 Task: Add a signature Jane Thompson containing Best wishes for a happy Fathers Day, Jane Thompson to email address softage.5@softage.net and add a folder Toys
Action: Mouse moved to (200, 31)
Screenshot: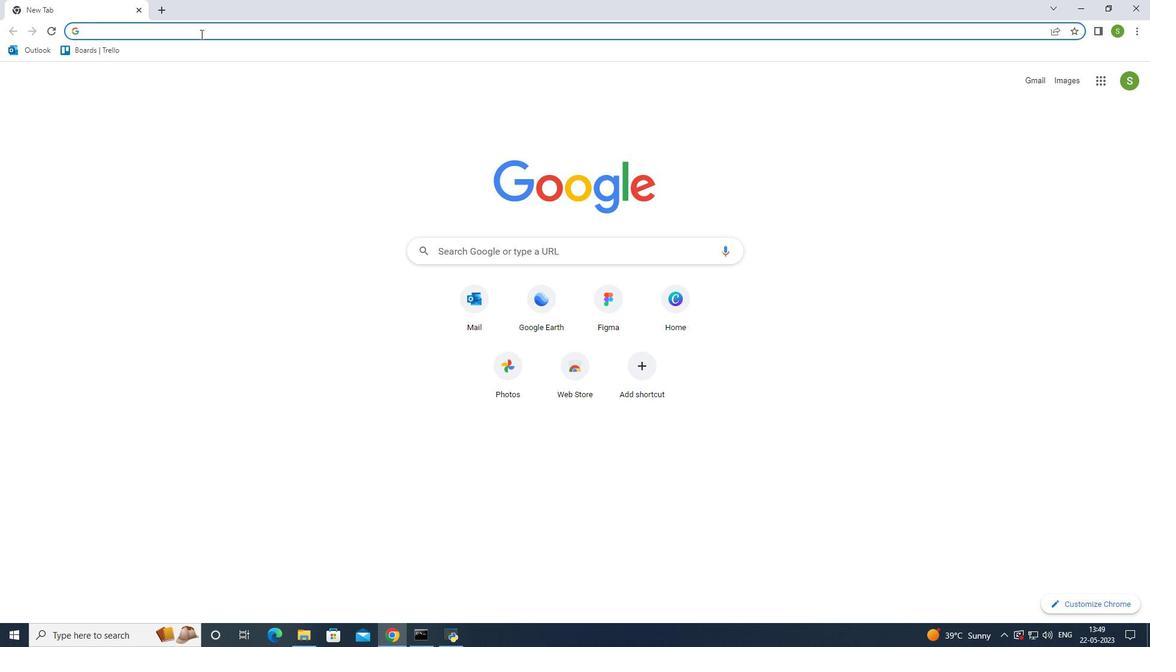 
Action: Mouse pressed left at (200, 31)
Screenshot: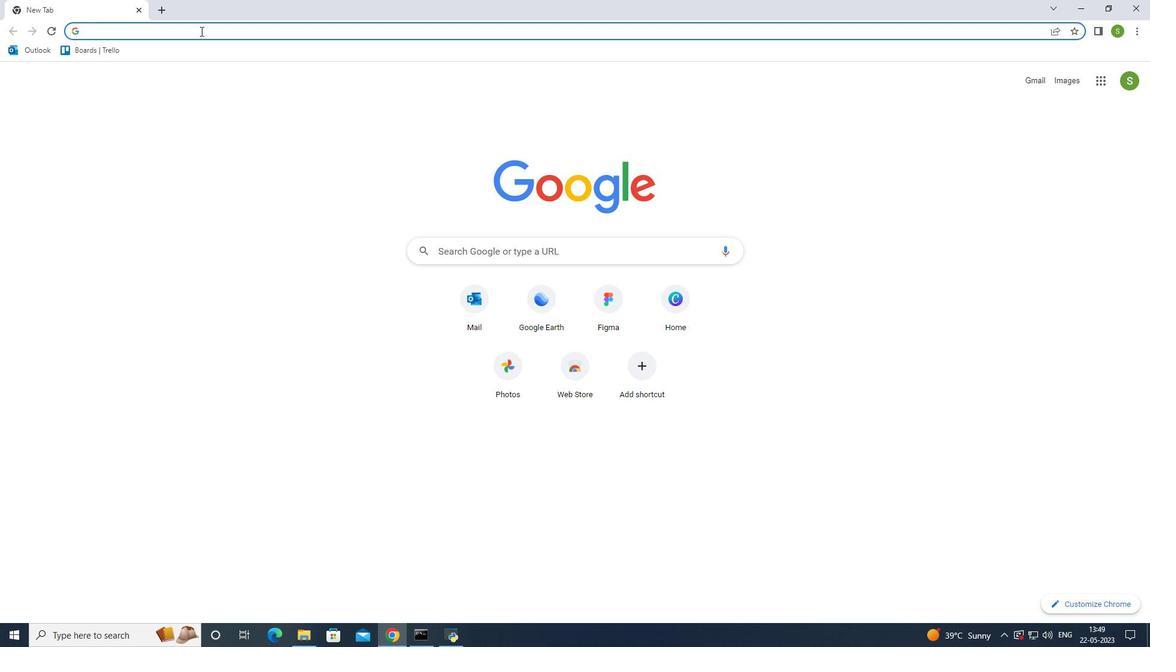 
Action: Mouse moved to (200, 30)
Screenshot: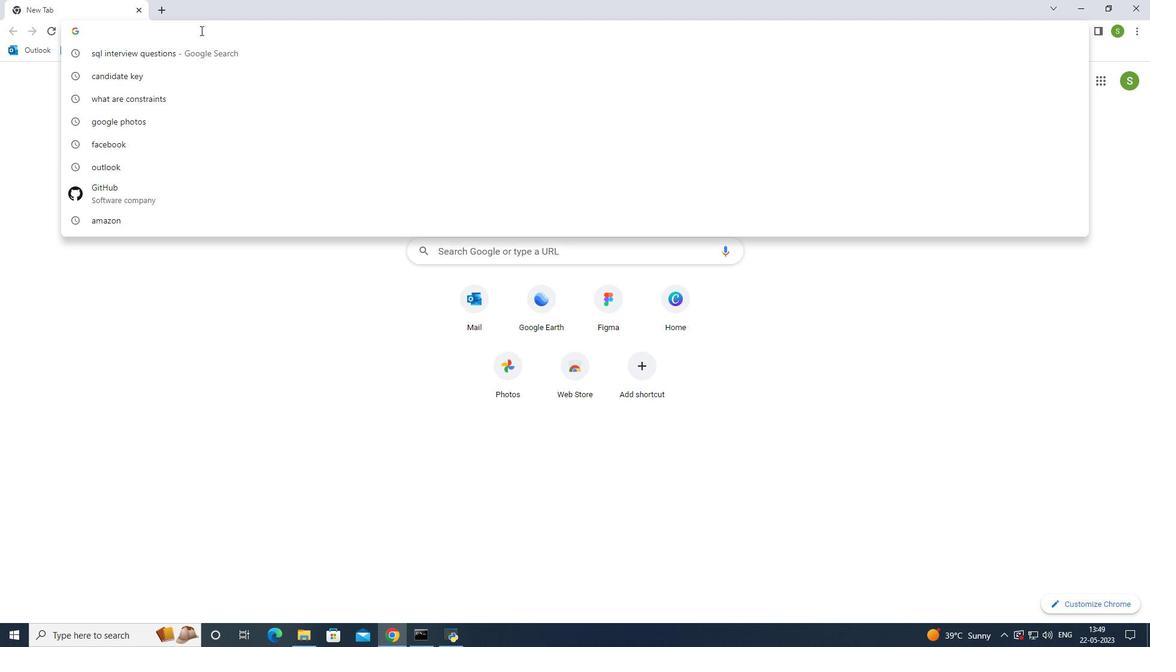 
Action: Key pressed outlook
Screenshot: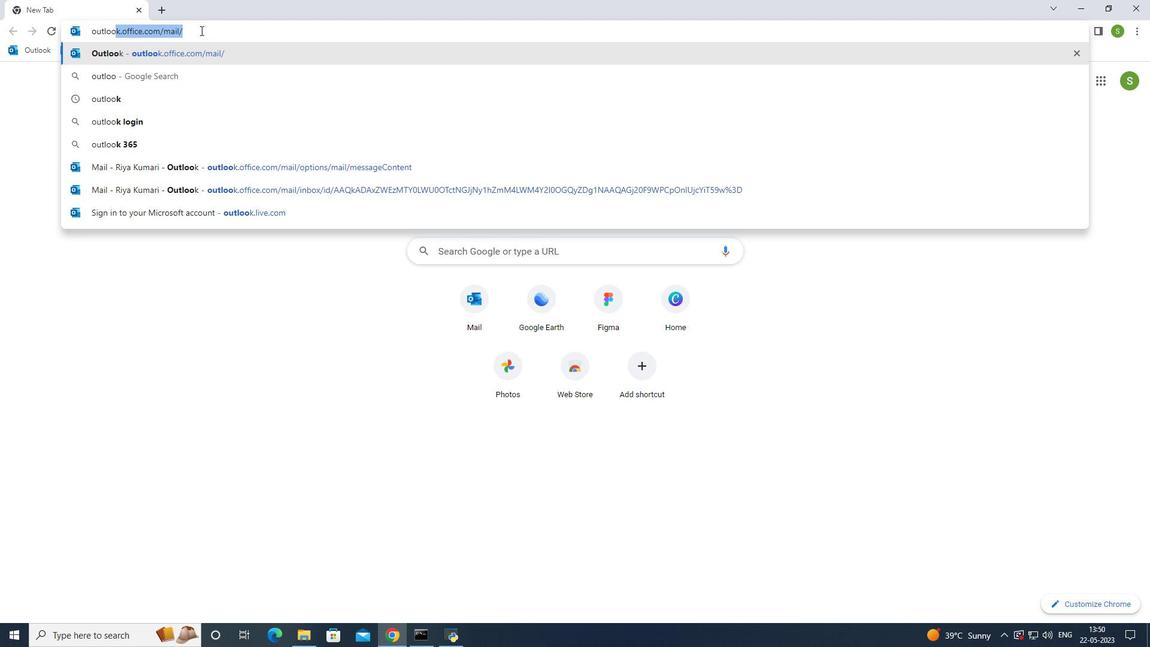 
Action: Mouse moved to (164, 53)
Screenshot: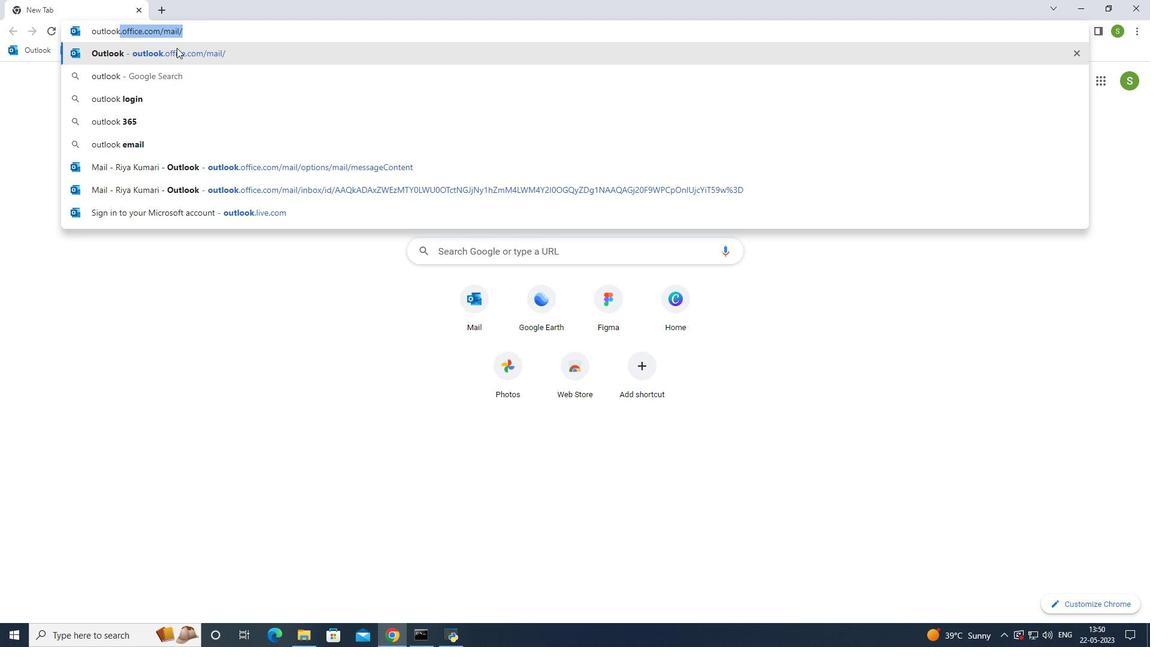 
Action: Mouse pressed left at (164, 53)
Screenshot: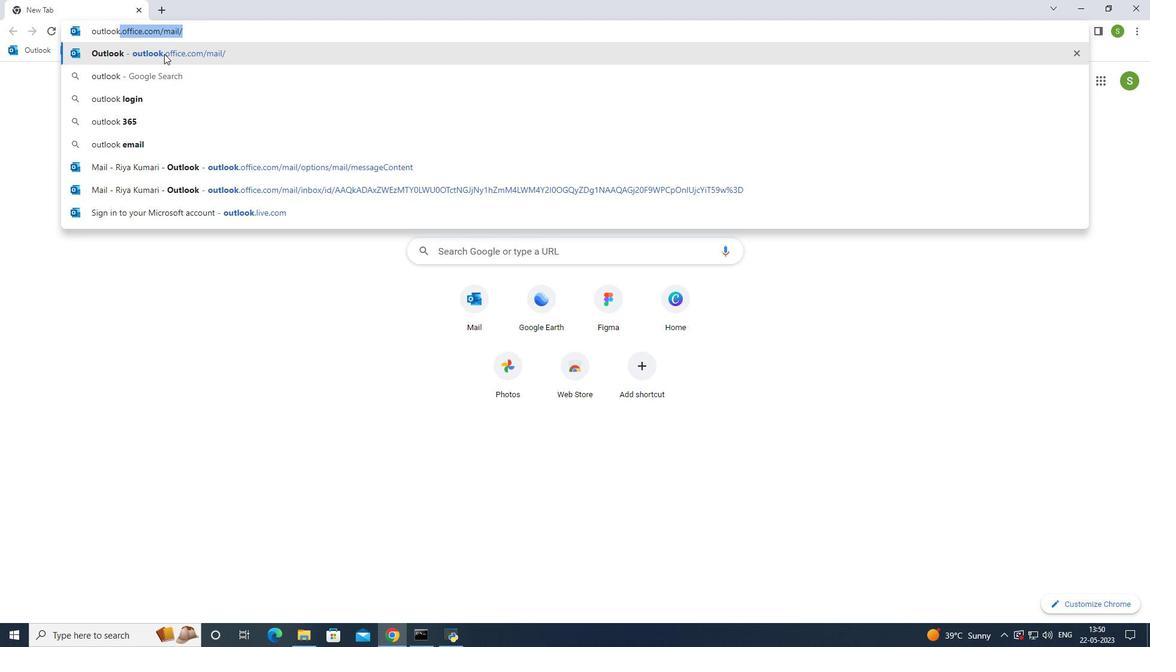 
Action: Mouse moved to (89, 104)
Screenshot: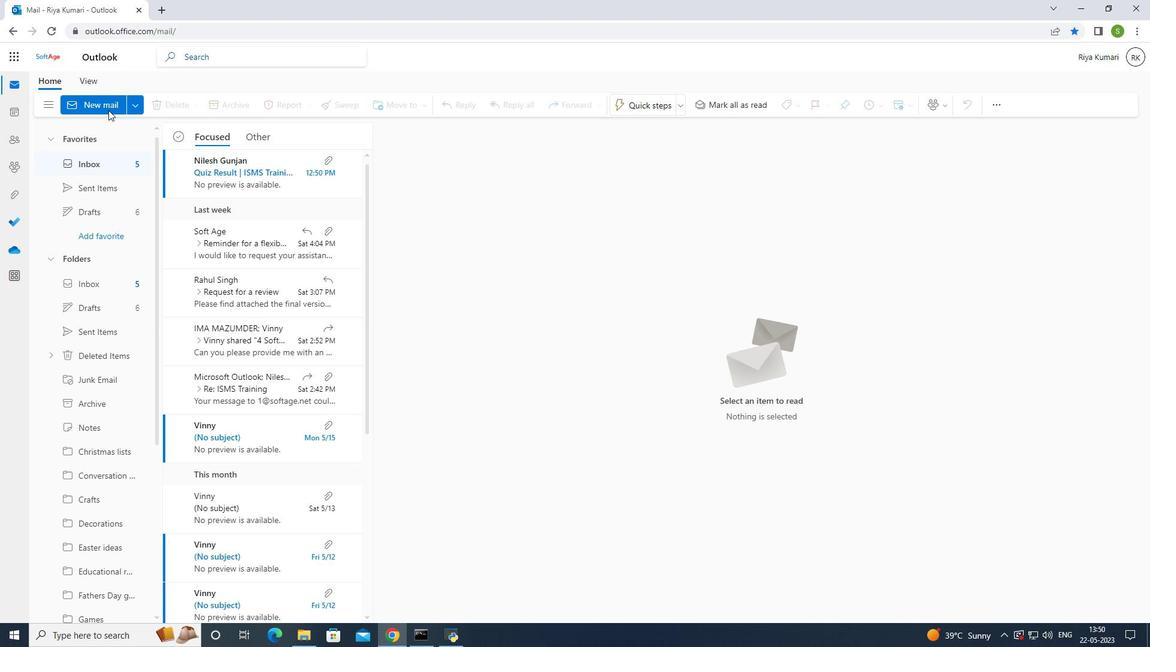 
Action: Mouse pressed left at (89, 104)
Screenshot: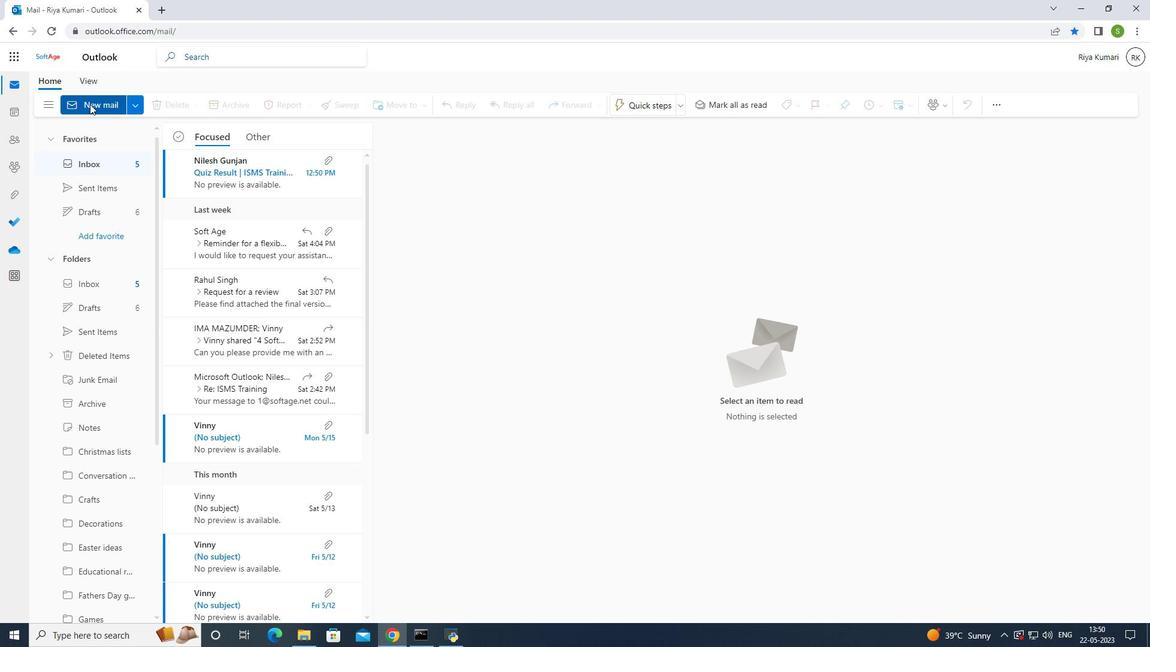 
Action: Mouse moved to (777, 104)
Screenshot: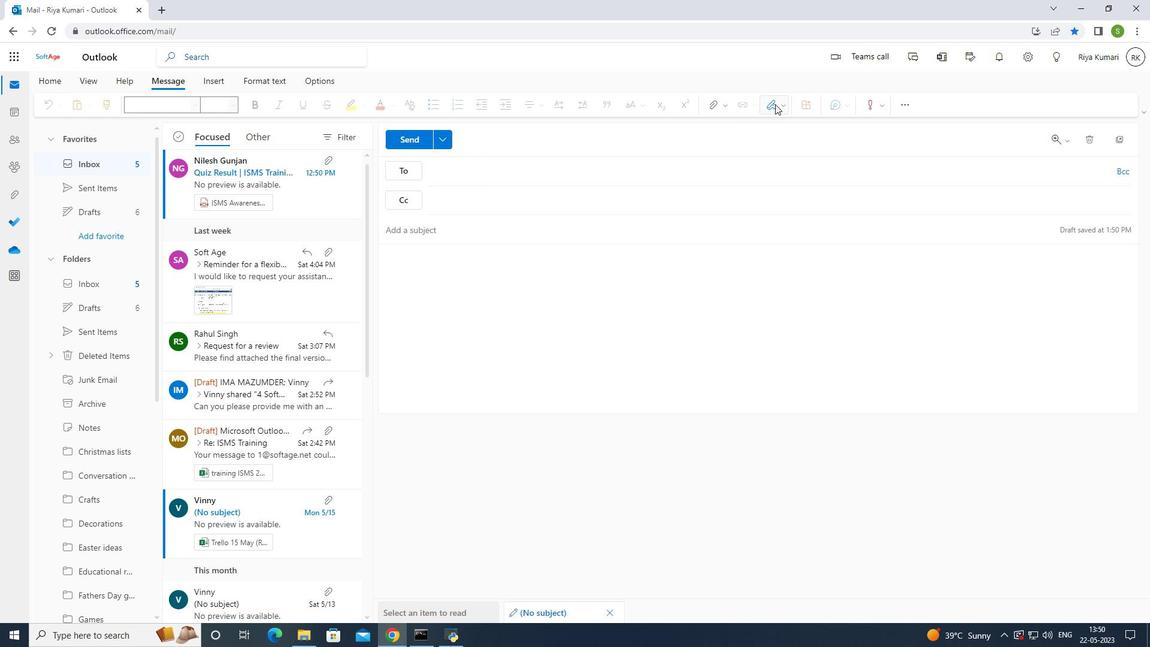 
Action: Mouse pressed left at (777, 104)
Screenshot: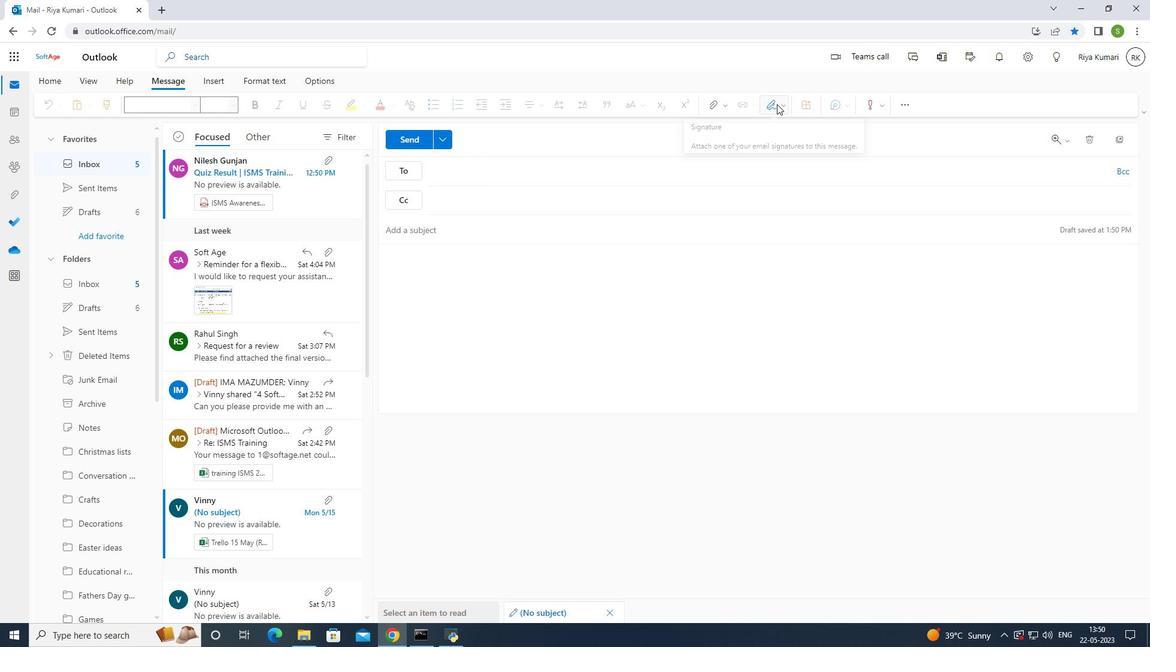 
Action: Mouse moved to (768, 150)
Screenshot: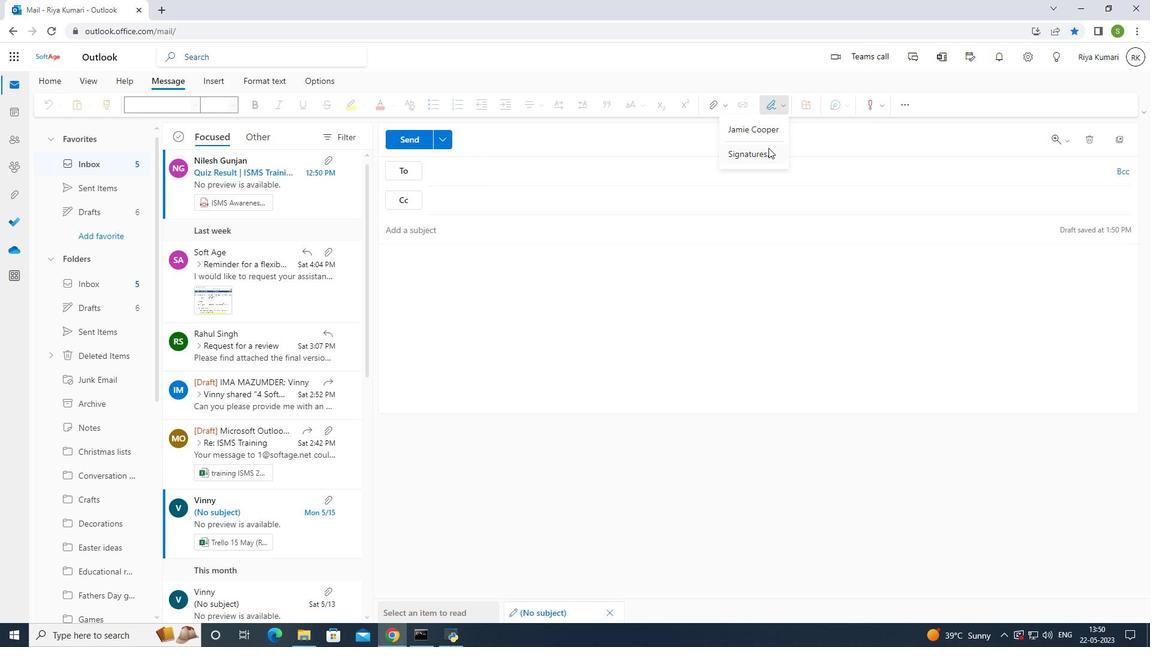 
Action: Mouse pressed left at (768, 150)
Screenshot: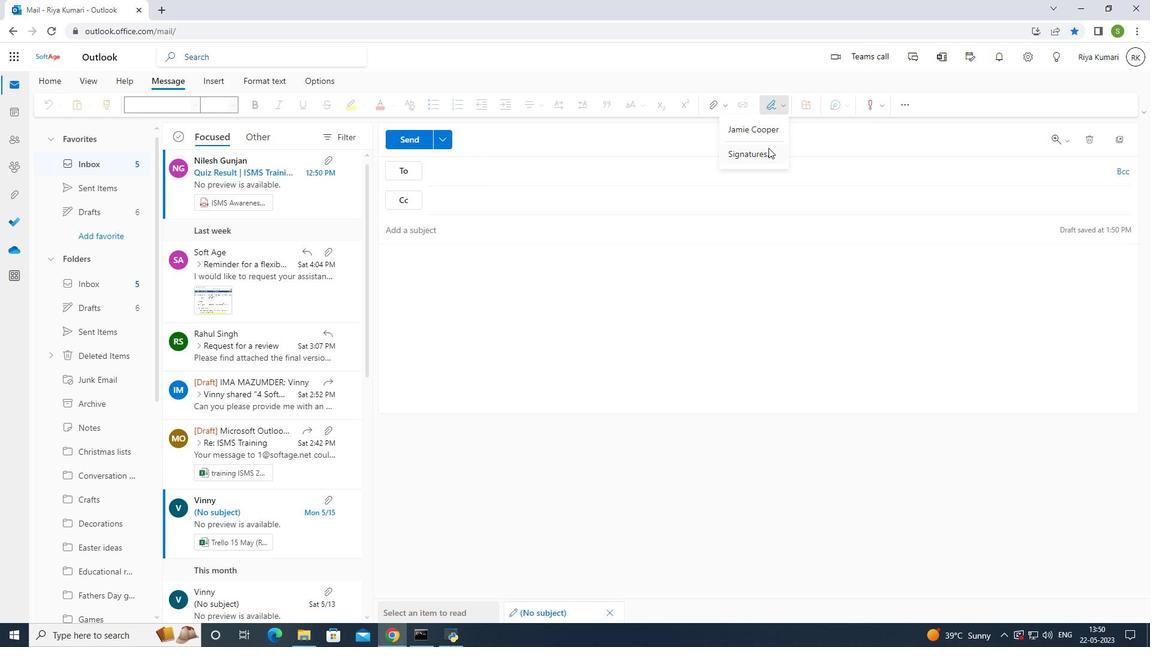 
Action: Mouse moved to (748, 202)
Screenshot: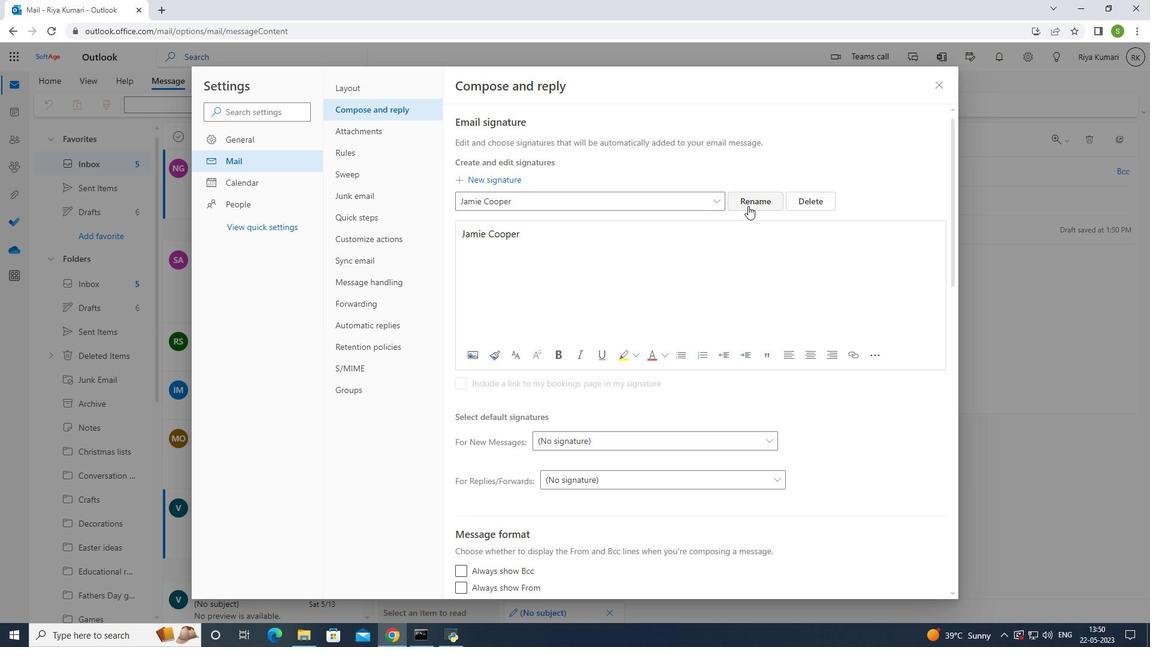 
Action: Mouse pressed left at (748, 202)
Screenshot: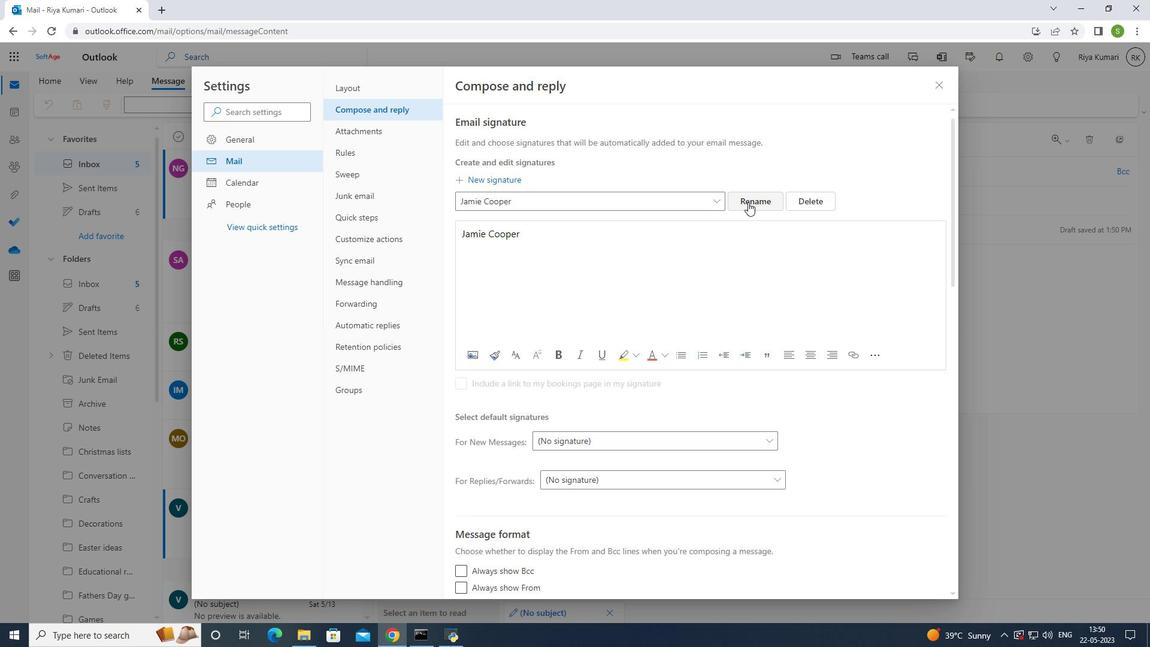 
Action: Mouse moved to (702, 204)
Screenshot: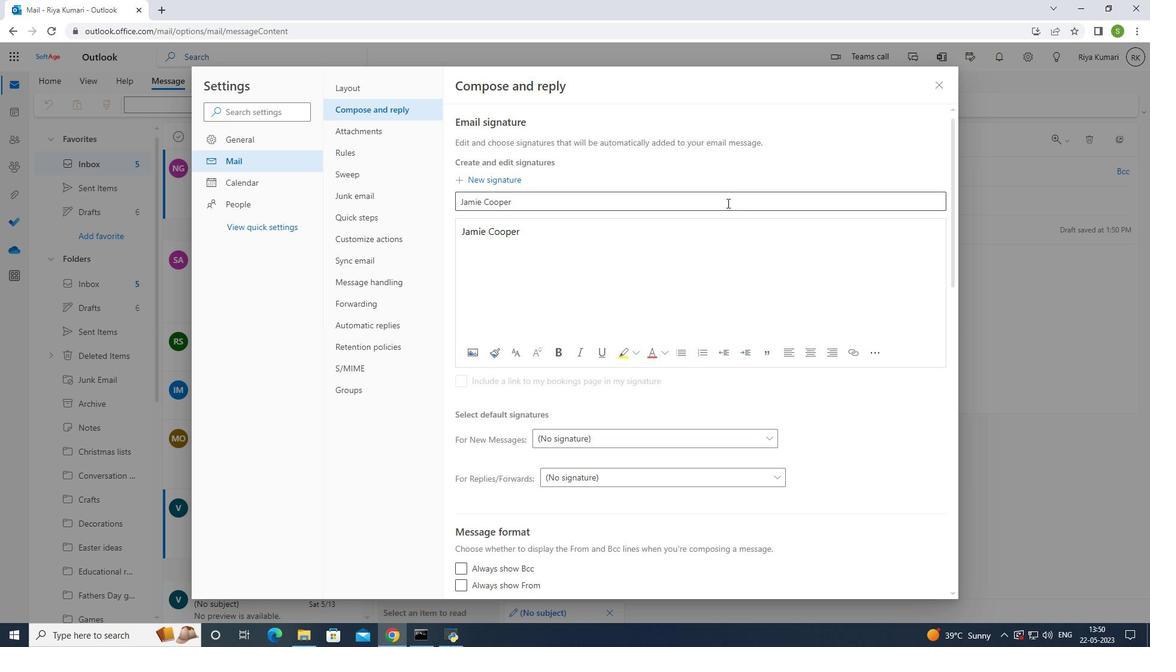 
Action: Mouse pressed left at (702, 204)
Screenshot: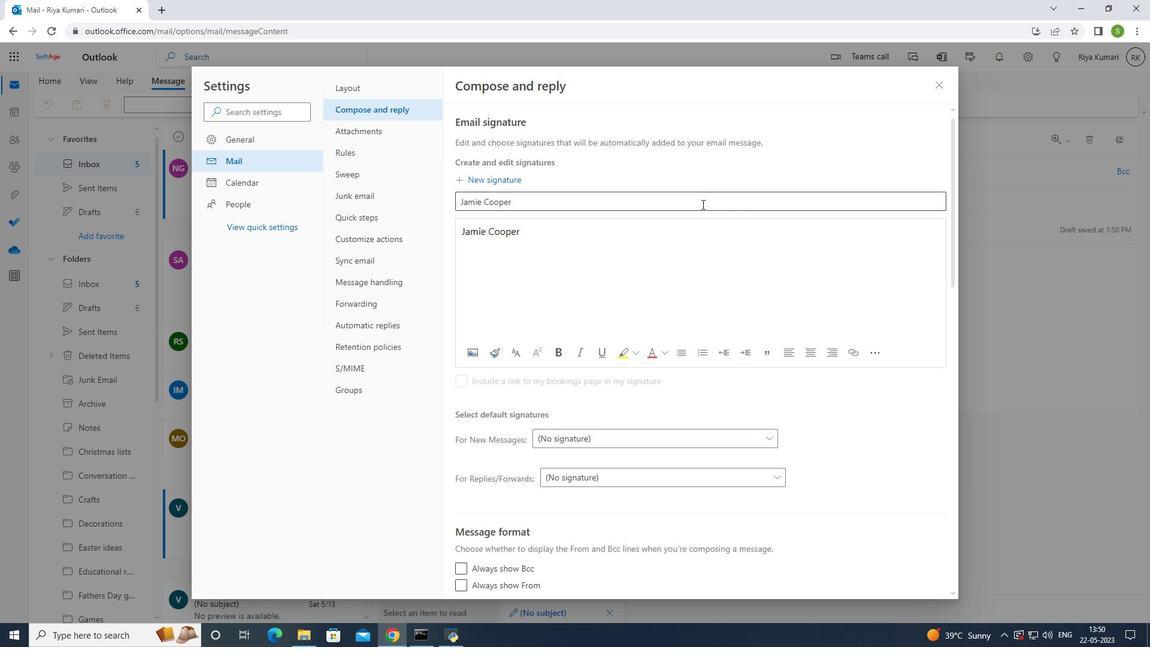 
Action: Mouse moved to (702, 203)
Screenshot: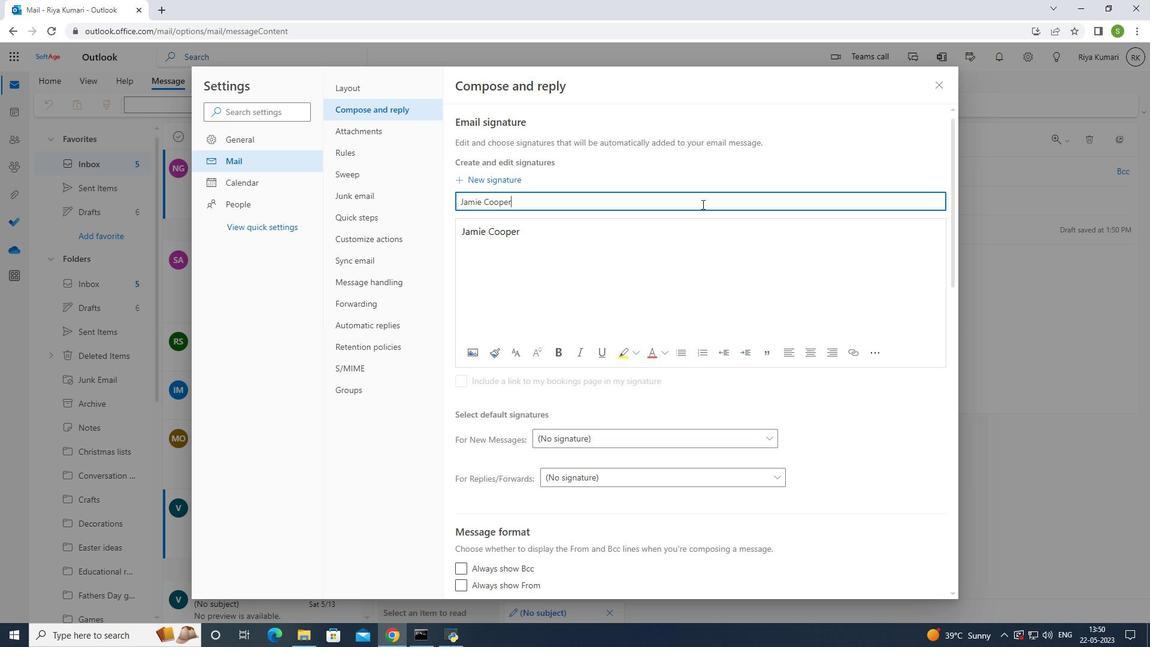
Action: Key pressed <Key.backspace>
Screenshot: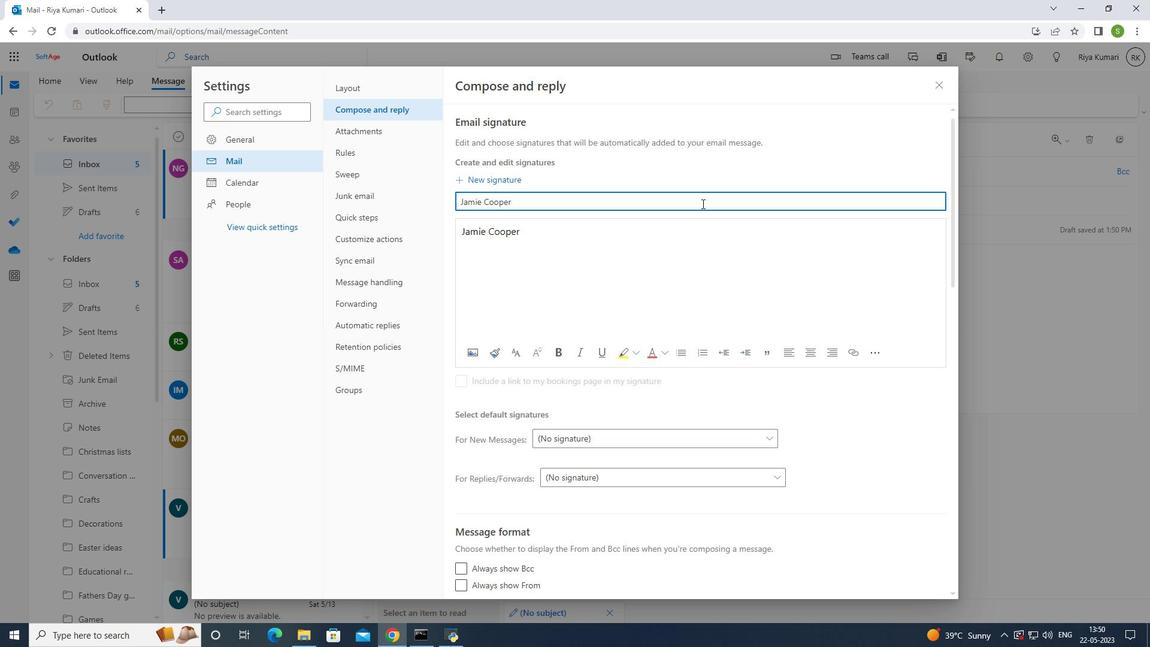 
Action: Mouse moved to (702, 203)
Screenshot: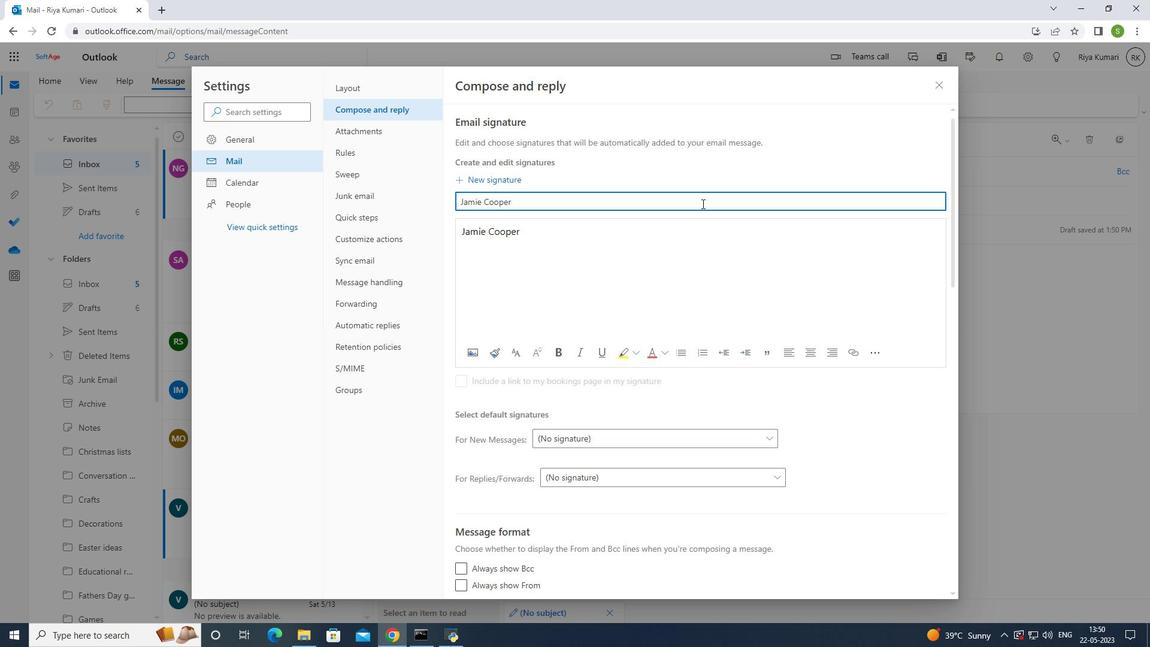 
Action: Key pressed <Key.backspace><Key.backspace><Key.backspace><Key.backspace><Key.backspace><Key.backspace><Key.backspace><Key.backspace><Key.backspace><Key.backspace><Key.backspace><Key.backspace><Key.backspace><Key.backspace><Key.backspace><Key.backspace>
Screenshot: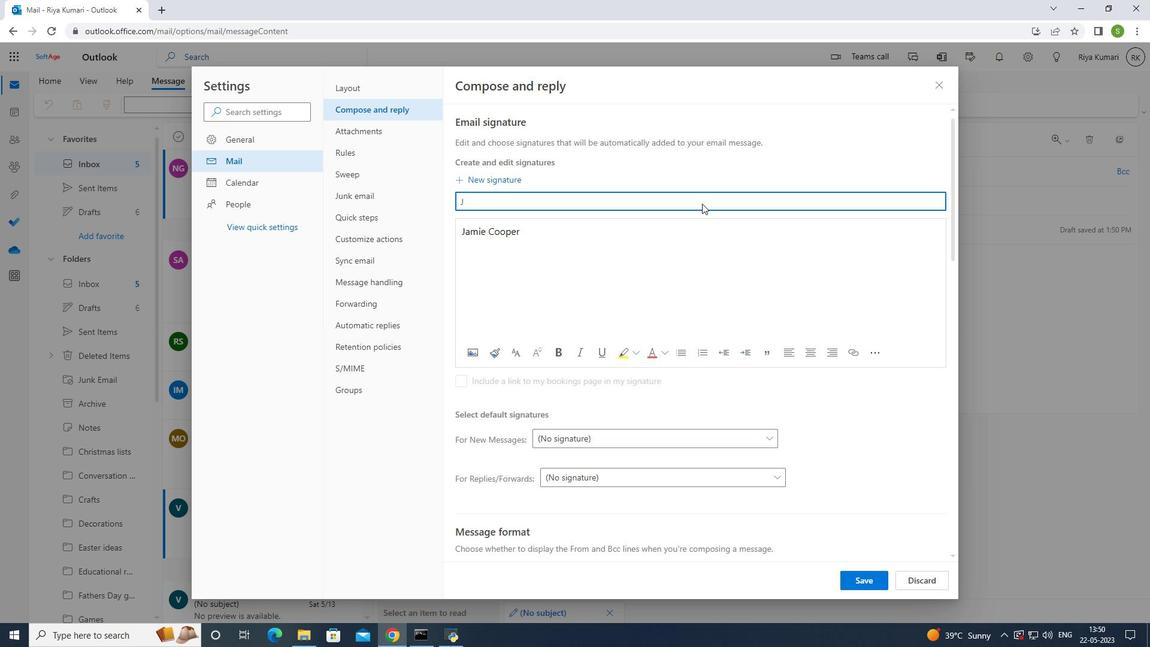 
Action: Mouse moved to (702, 203)
Screenshot: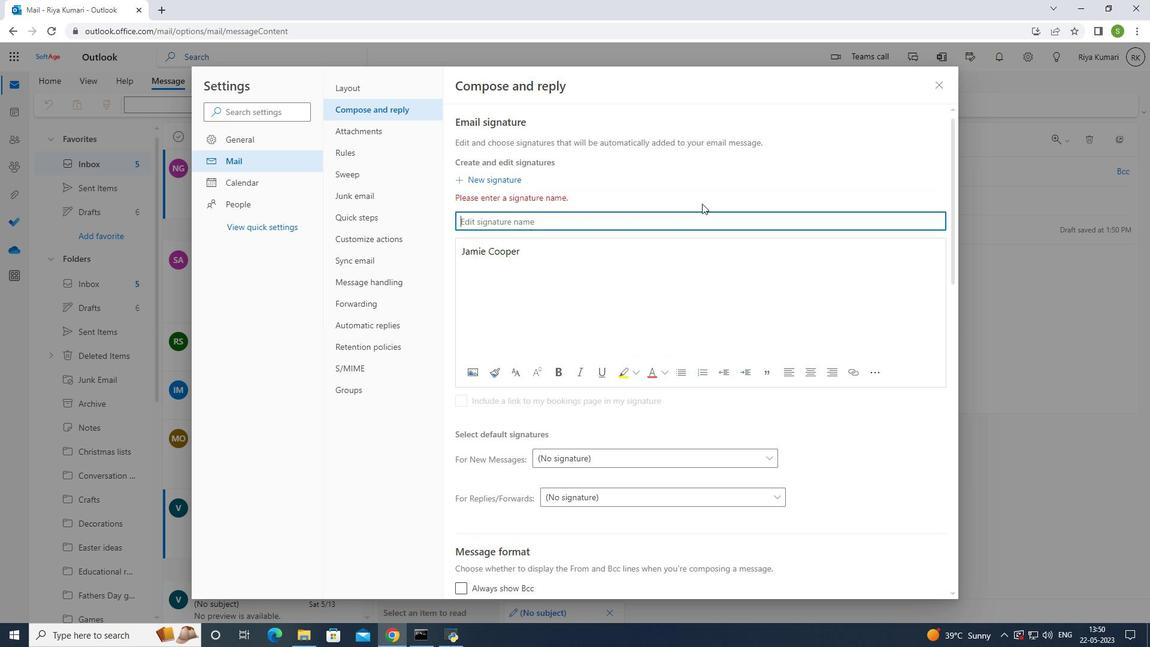 
Action: Key pressed <Key.shift>Jane<Key.space><Key.shift>Thompsonctrl+A<'\x03'>
Screenshot: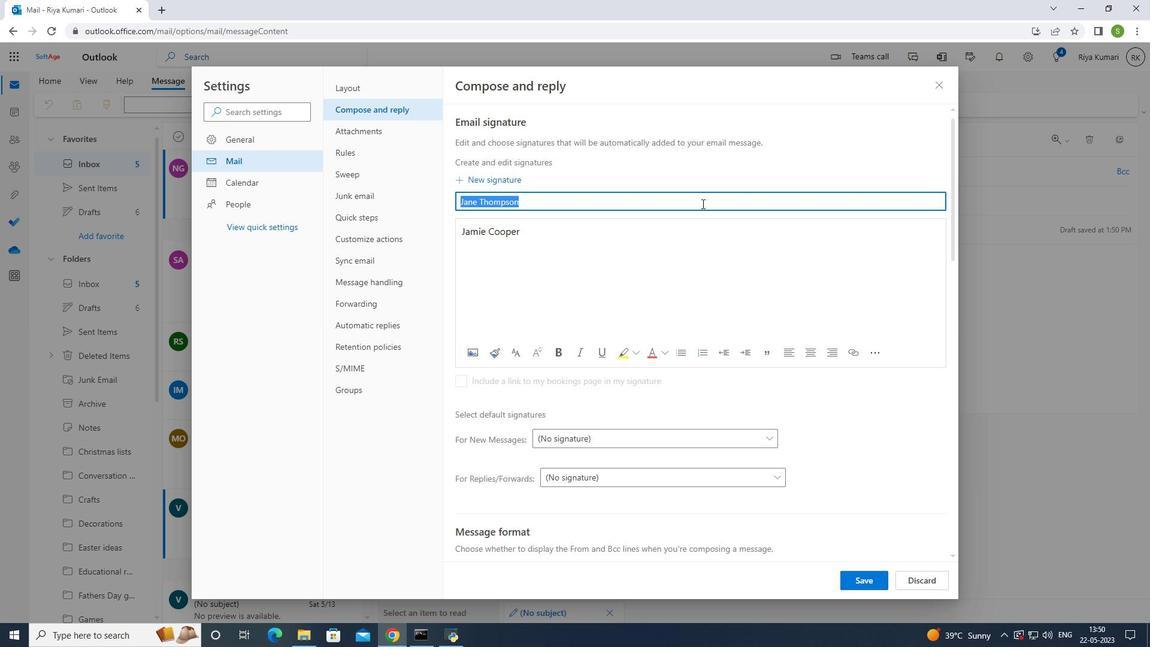 
Action: Mouse moved to (549, 237)
Screenshot: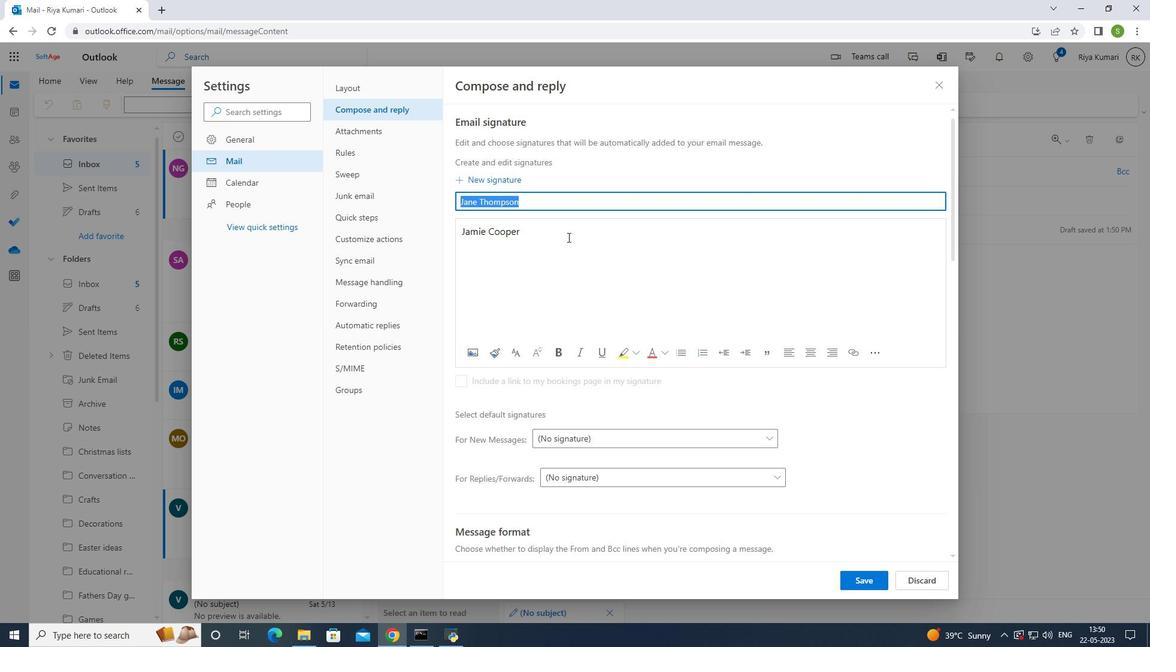 
Action: Mouse pressed left at (549, 237)
Screenshot: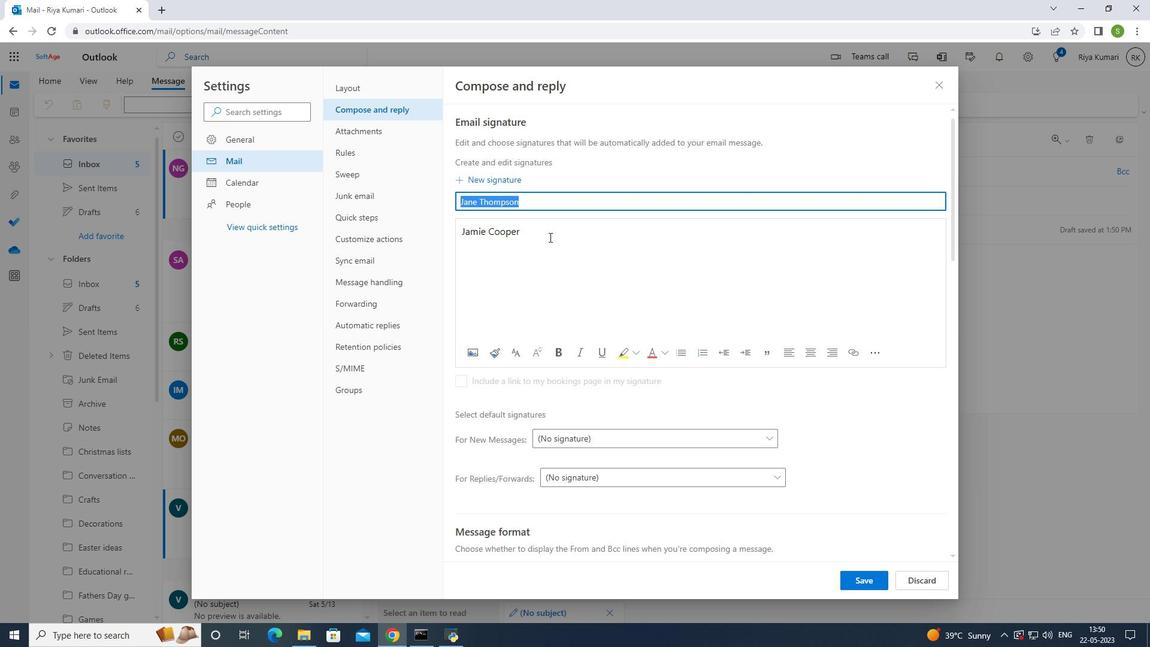 
Action: Key pressed <Key.backspace>
Screenshot: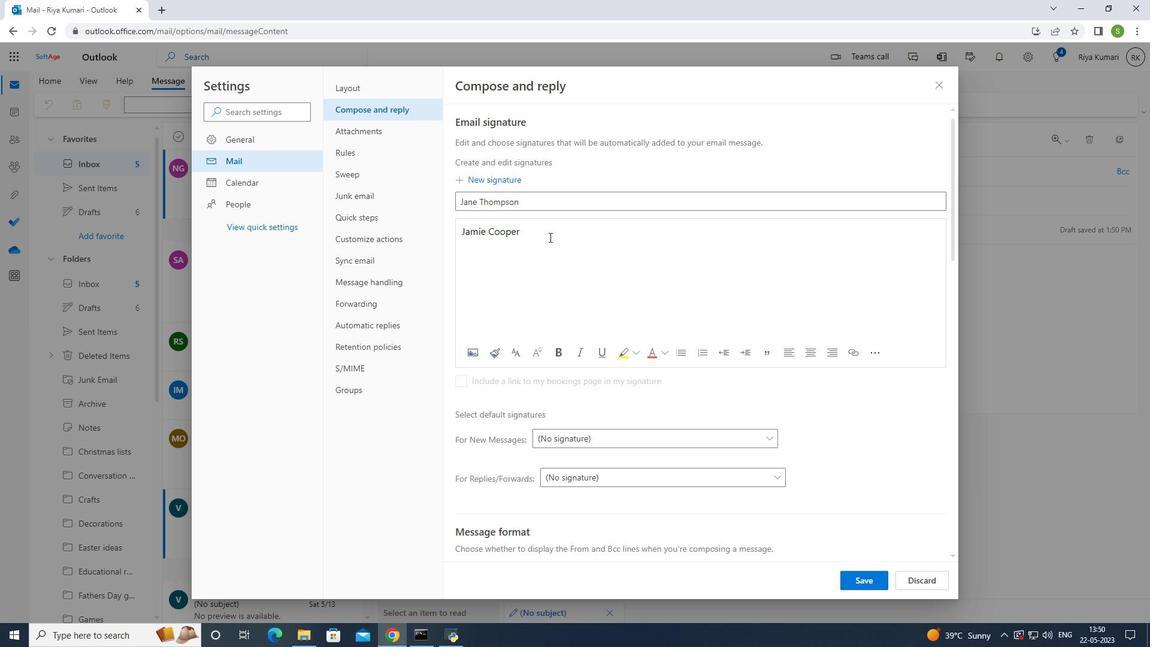 
Action: Mouse moved to (549, 237)
Screenshot: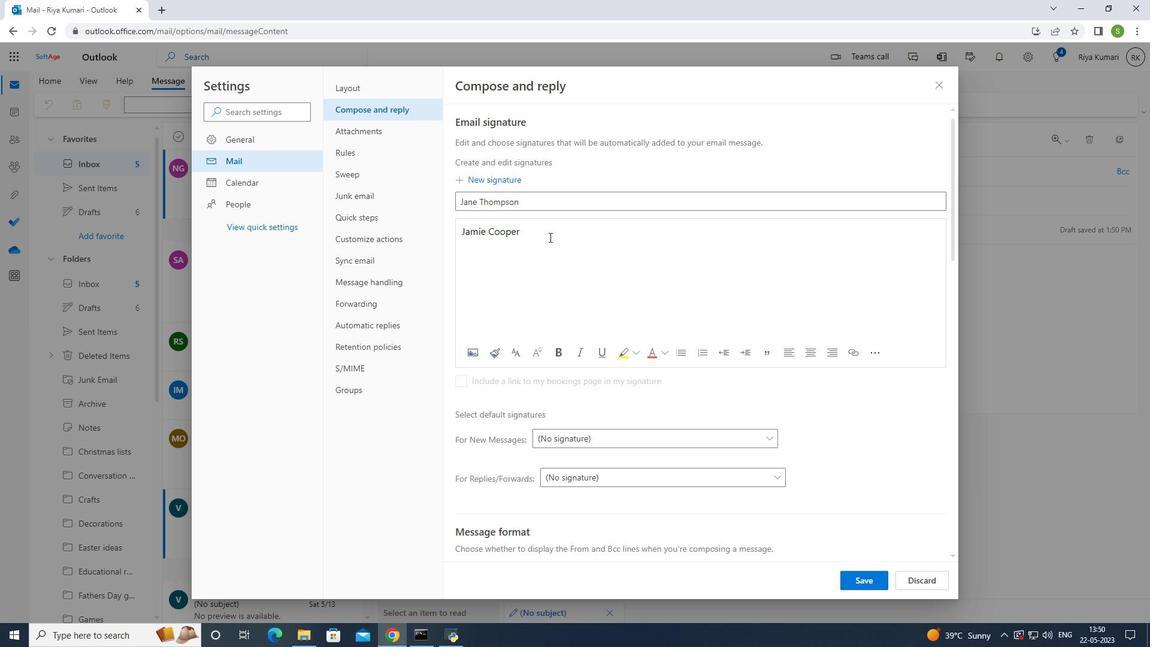 
Action: Key pressed <Key.backspace><Key.backspace><Key.backspace><Key.backspace><Key.backspace><Key.backspace><Key.backspace><Key.backspace><Key.backspace><Key.backspace><Key.backspace><Key.backspace><Key.backspace><Key.backspace><Key.backspace><Key.backspace>
Screenshot: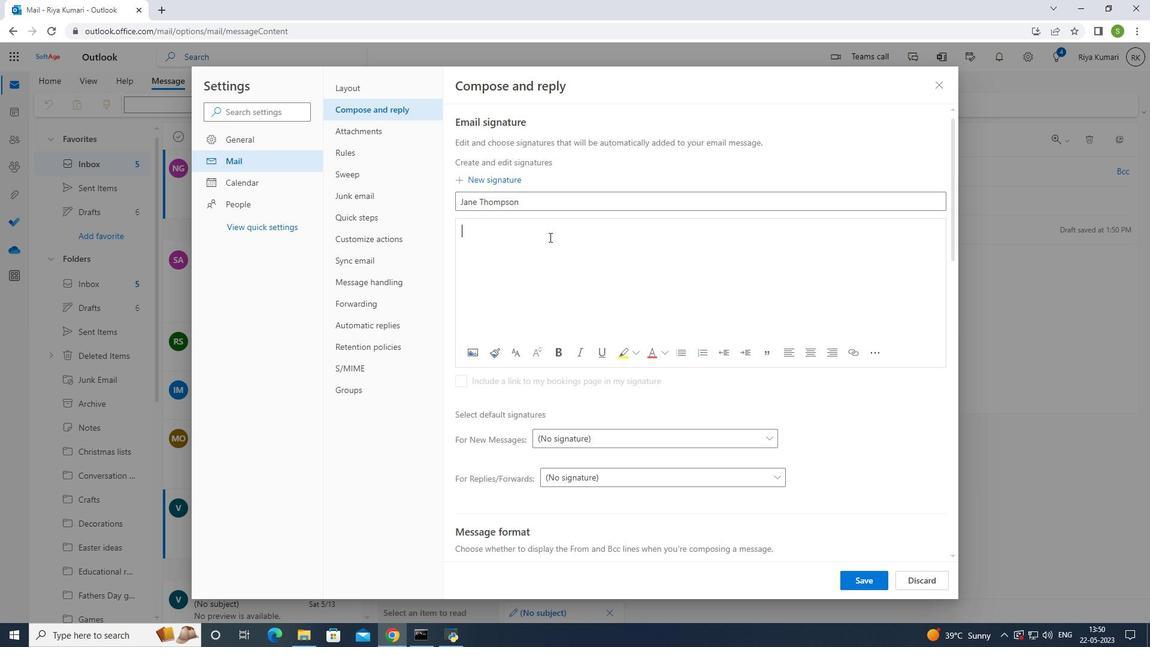
Action: Mouse moved to (553, 237)
Screenshot: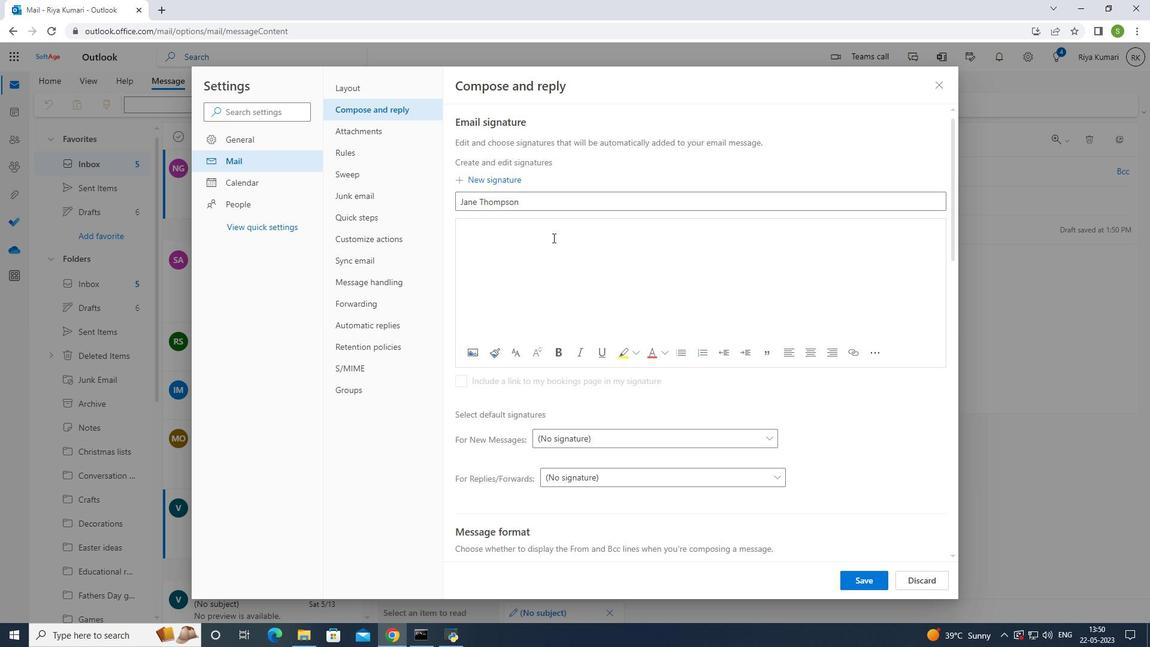 
Action: Key pressed ctrl+V
Screenshot: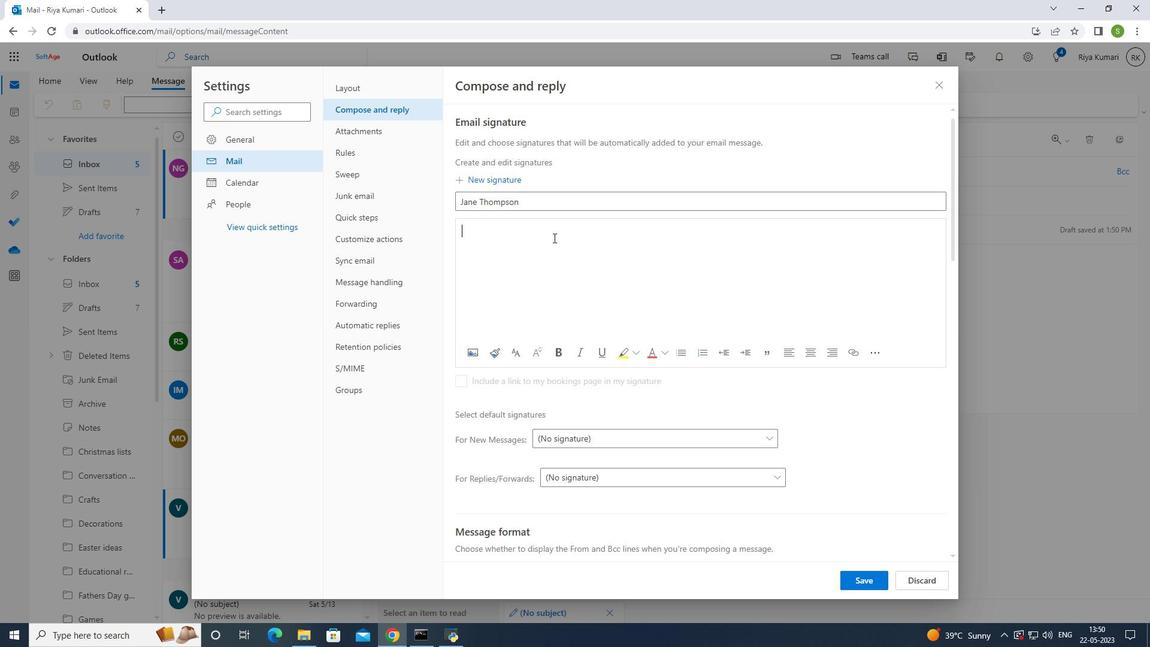 
Action: Mouse moved to (847, 581)
Screenshot: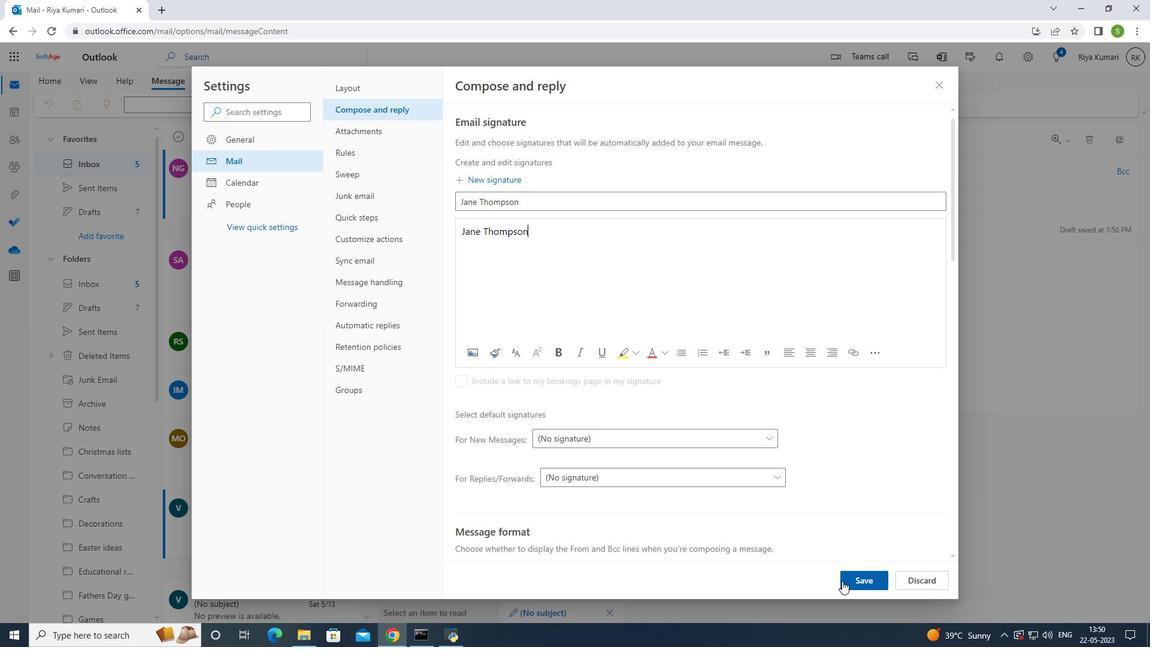 
Action: Mouse pressed left at (847, 581)
Screenshot: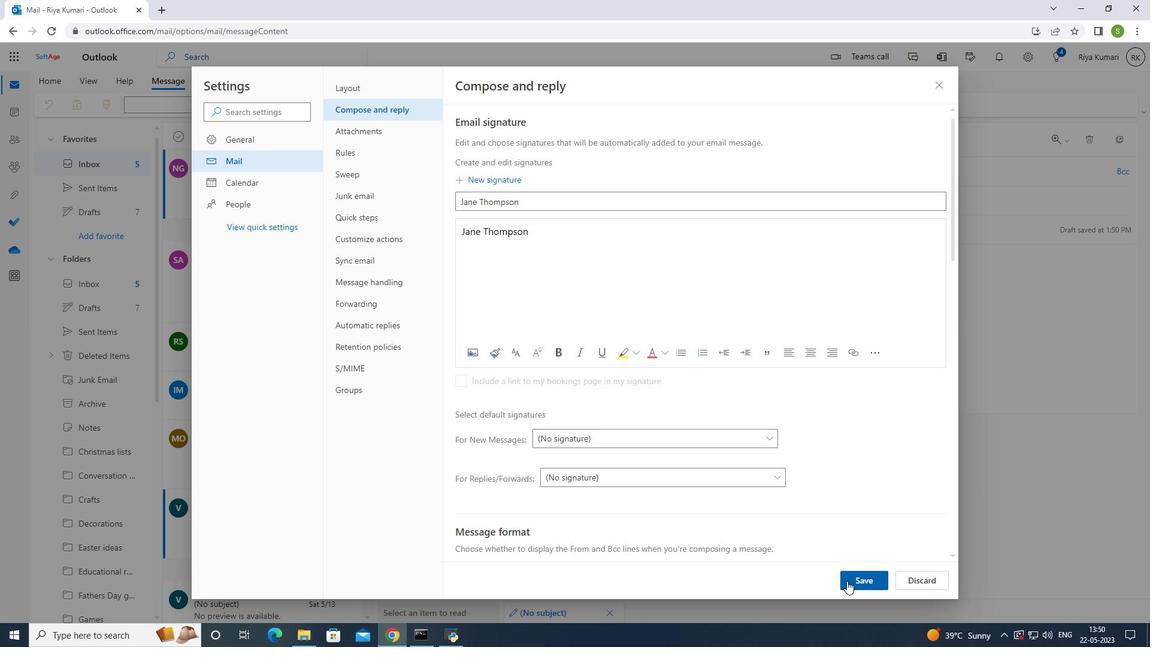 
Action: Mouse moved to (940, 81)
Screenshot: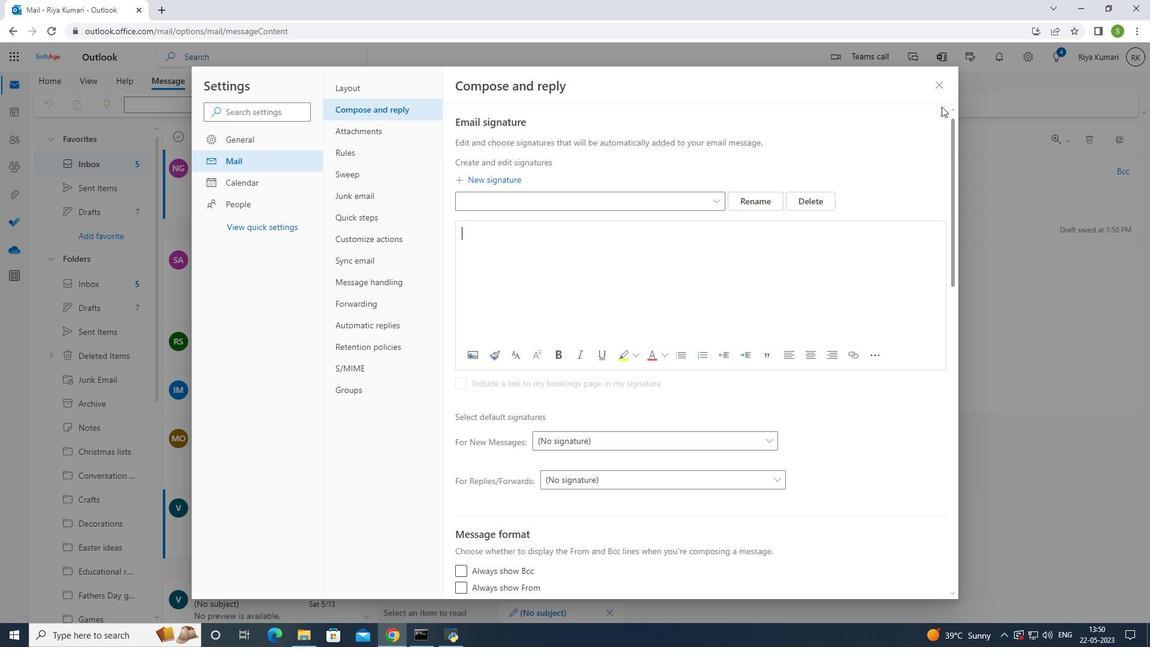 
Action: Mouse pressed left at (940, 81)
Screenshot: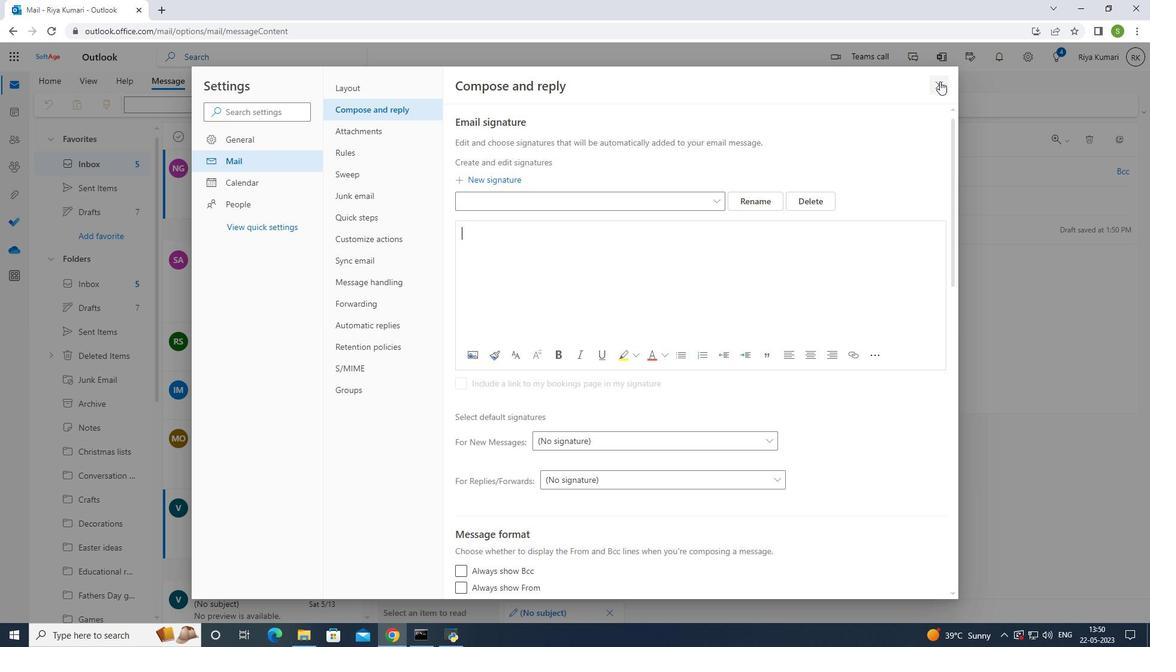 
Action: Mouse moved to (514, 179)
Screenshot: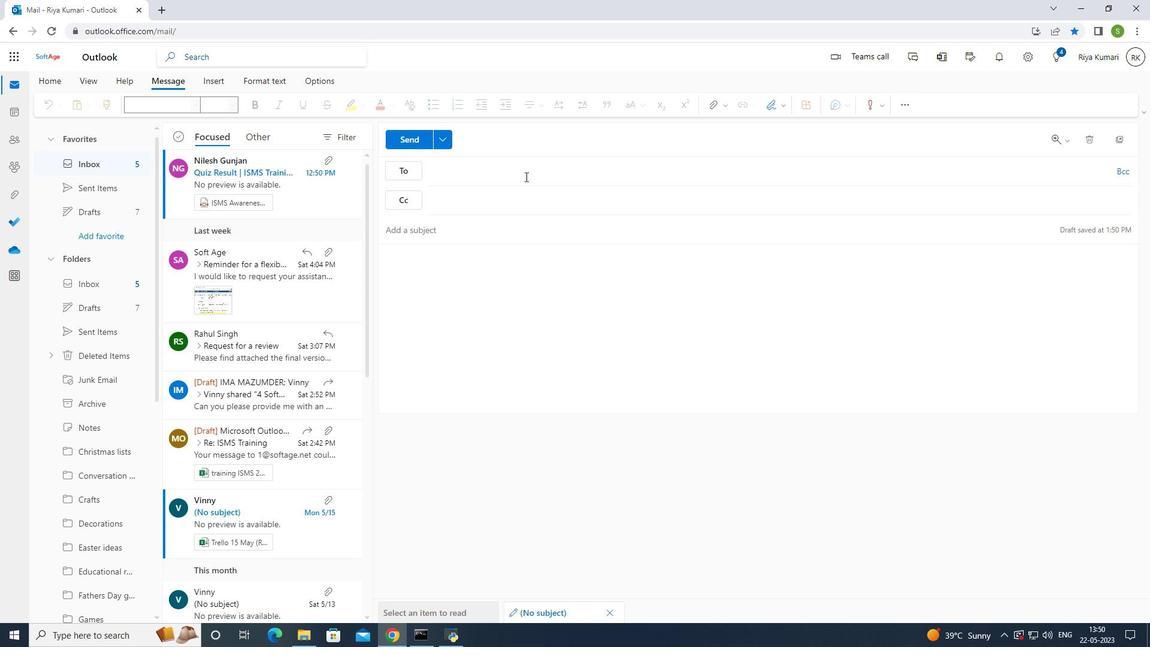 
Action: Mouse pressed left at (514, 179)
Screenshot: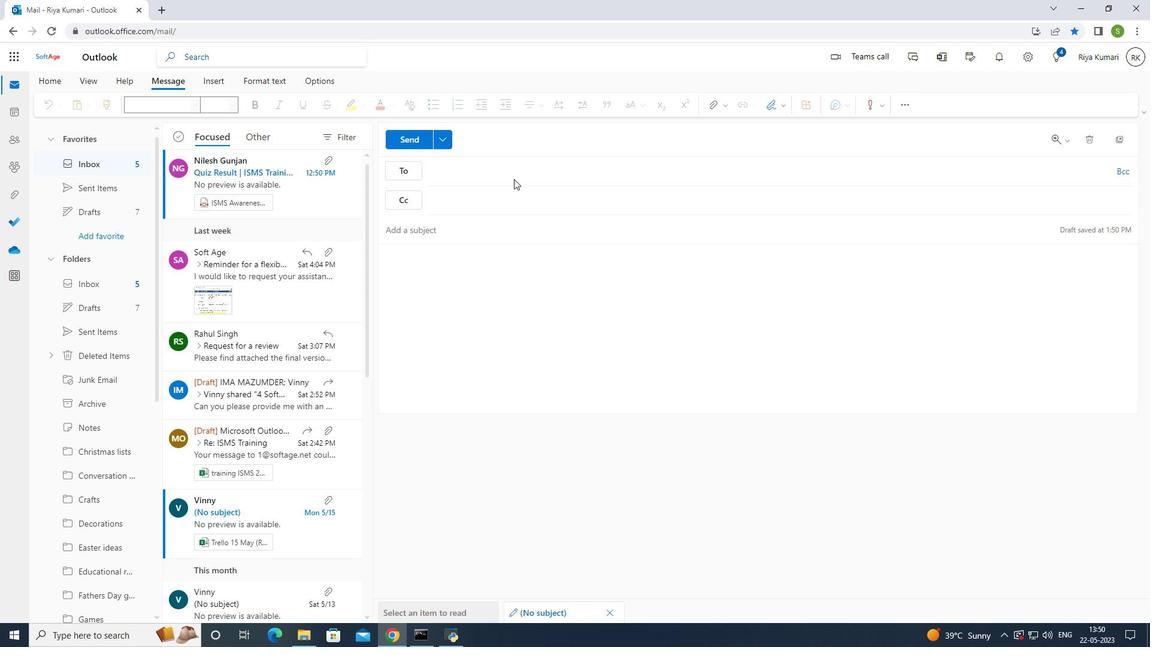 
Action: Mouse moved to (469, 172)
Screenshot: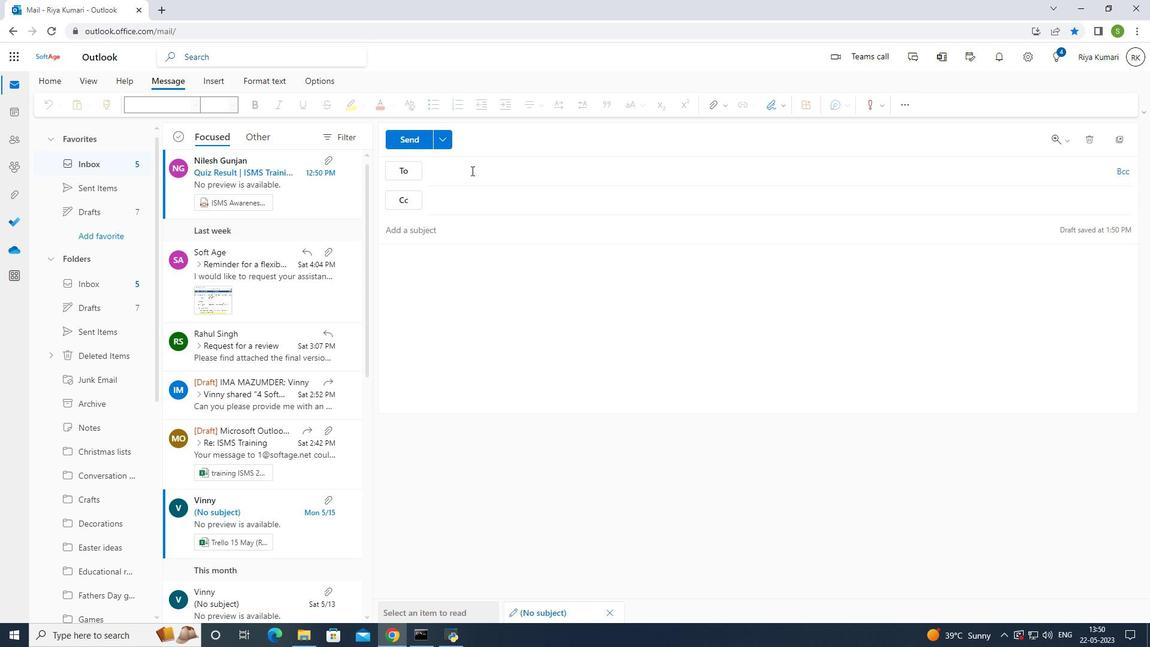 
Action: Mouse pressed left at (469, 172)
Screenshot: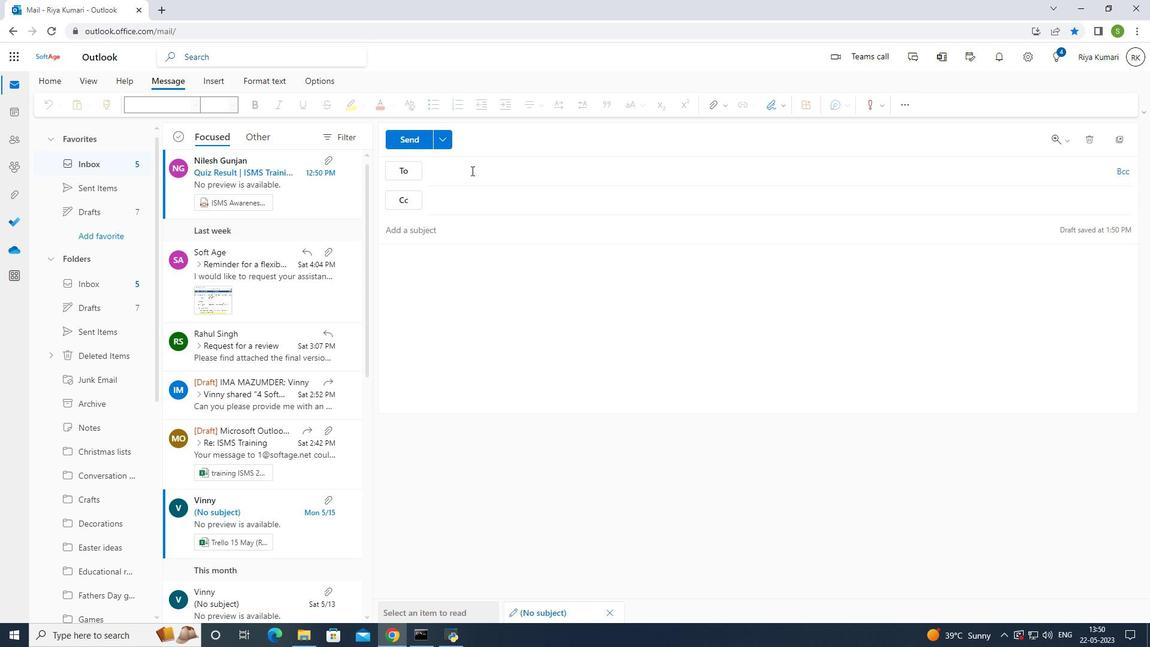 
Action: Mouse moved to (526, 178)
Screenshot: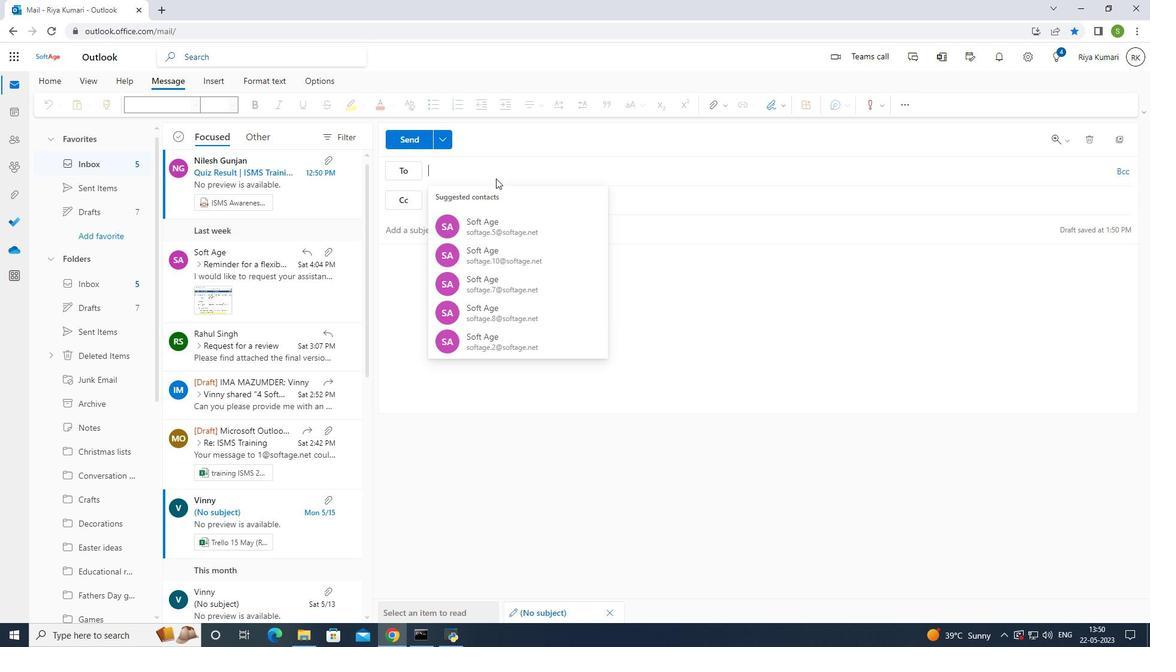 
Action: Key pressed softage.5<Key.shift><Key.shift><Key.shift><Key.shift><Key.shift><Key.shift><Key.shift><Key.shift><Key.shift><Key.shift><Key.shift><Key.shift><Key.shift><Key.shift><Key.shift><Key.shift><Key.shift><Key.shift><Key.shift><Key.shift><Key.shift><Key.shift><Key.shift><Key.shift><Key.shift><Key.shift><Key.shift><Key.shift><Key.shift><Key.shift><Key.shift><Key.shift><Key.shift><Key.shift><Key.shift><Key.shift><Key.shift><Key.shift><Key.shift><Key.shift><Key.shift>@softage.net
Screenshot: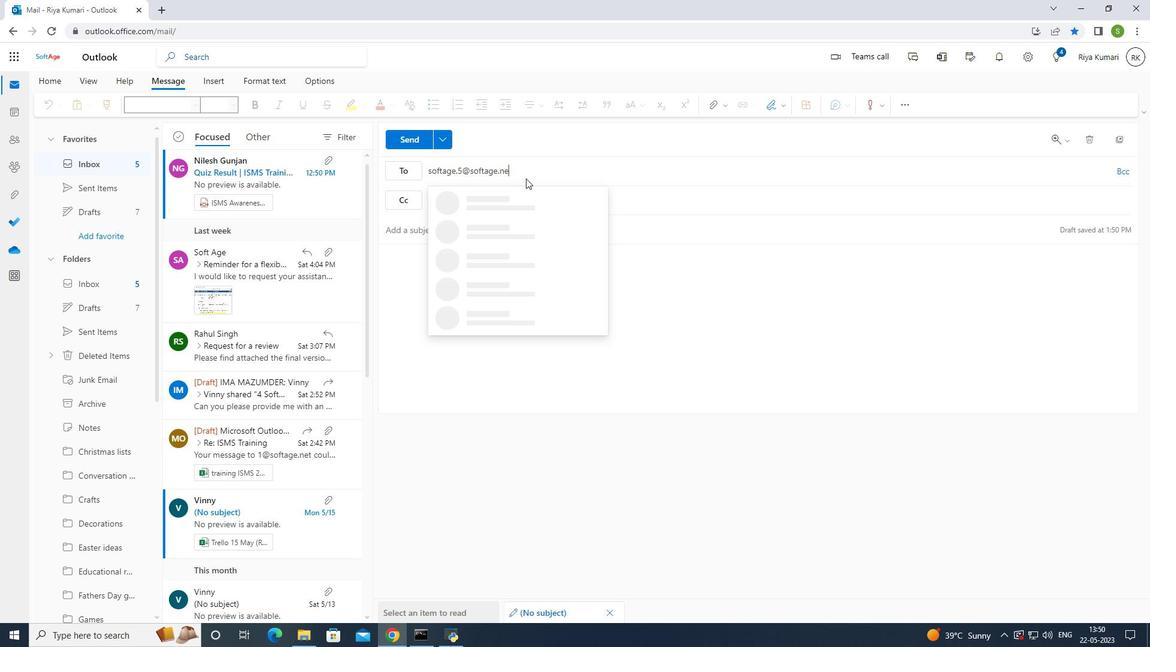 
Action: Mouse moved to (498, 199)
Screenshot: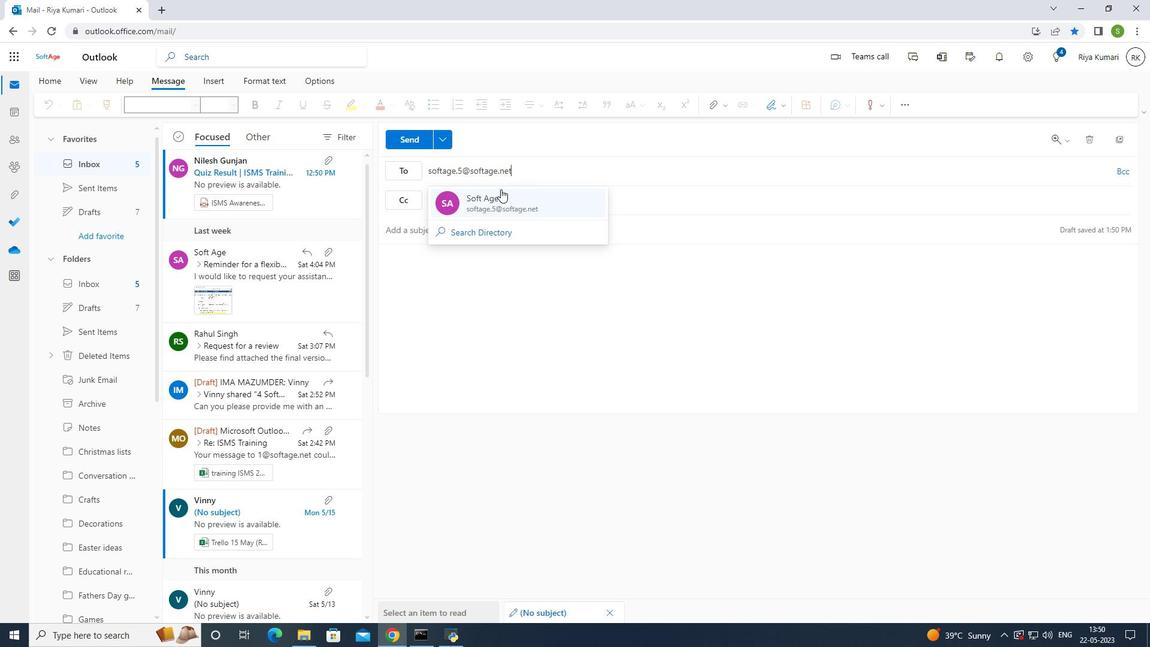 
Action: Mouse pressed left at (498, 199)
Screenshot: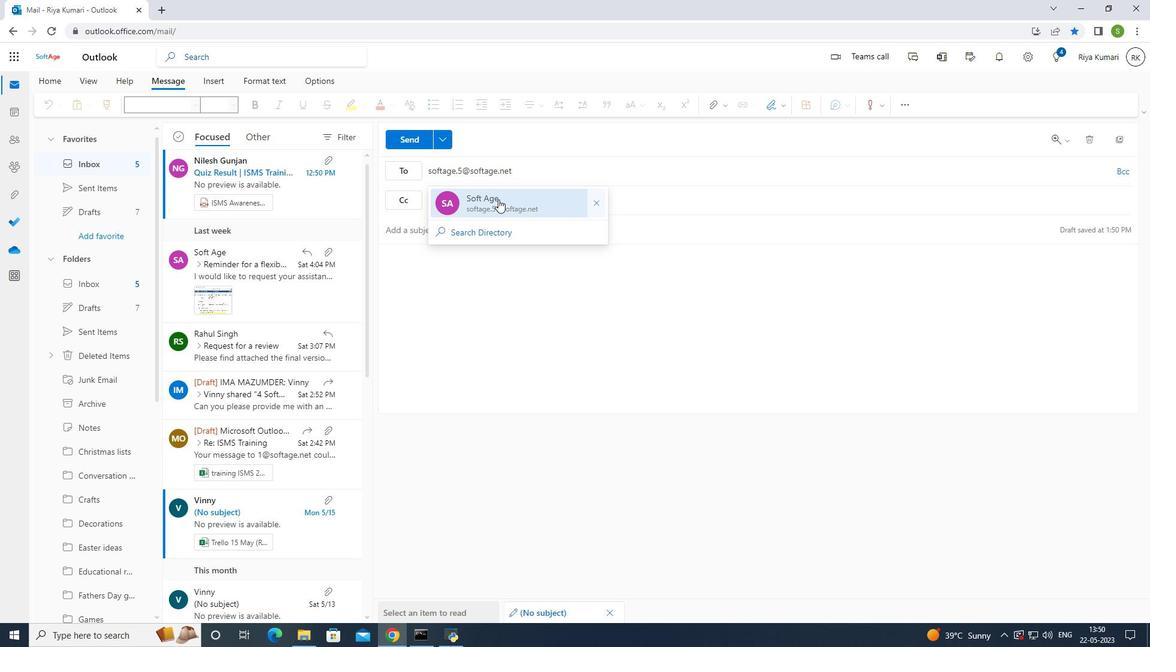 
Action: Mouse moved to (466, 262)
Screenshot: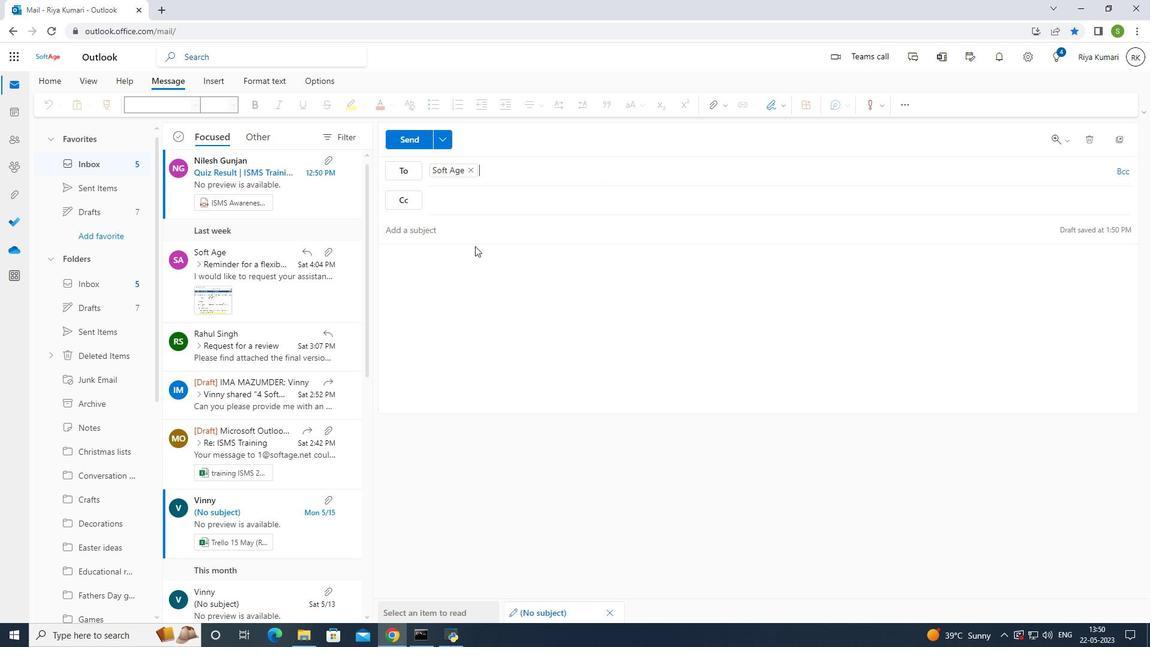 
Action: Mouse pressed left at (466, 262)
Screenshot: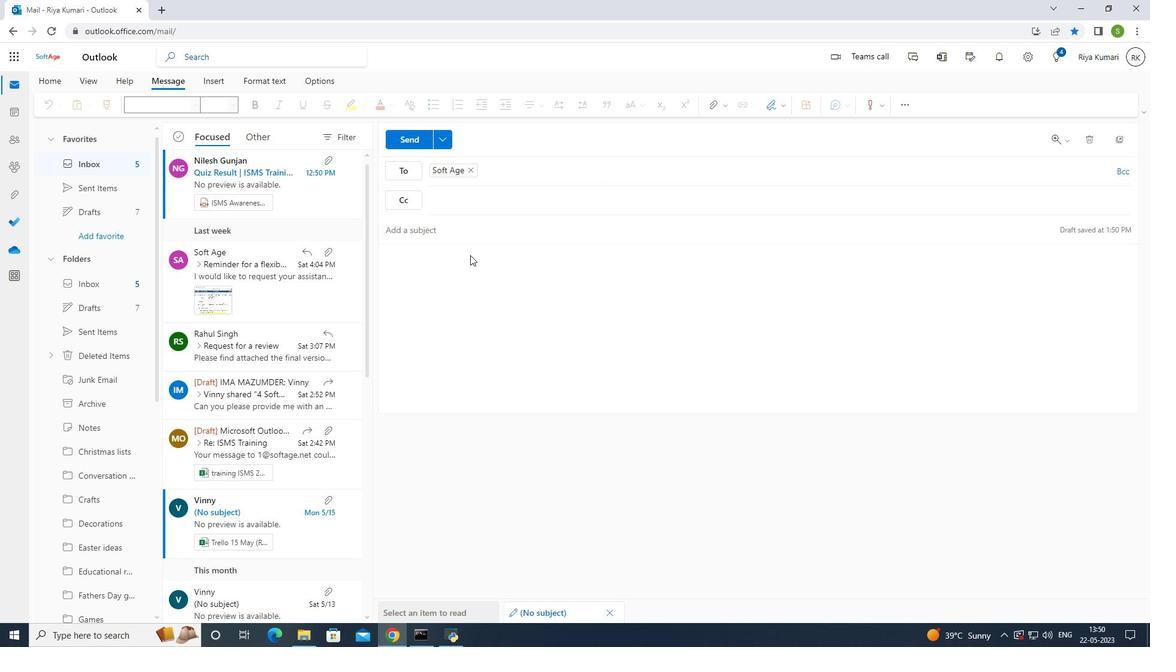 
Action: Mouse moved to (785, 108)
Screenshot: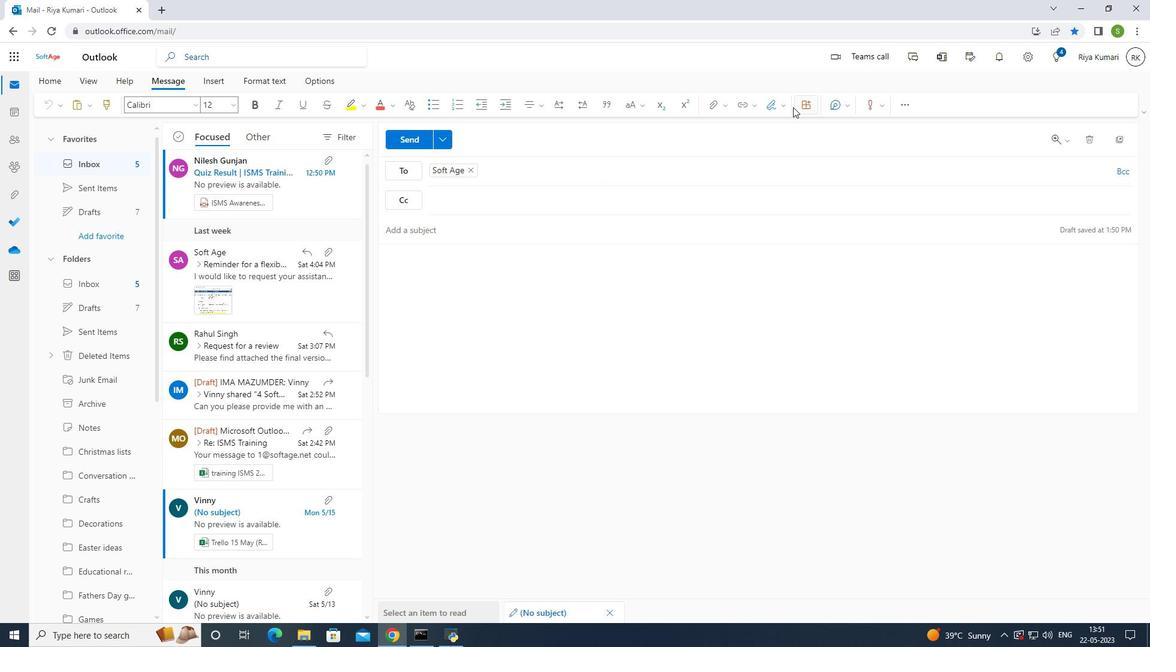 
Action: Mouse pressed left at (785, 108)
Screenshot: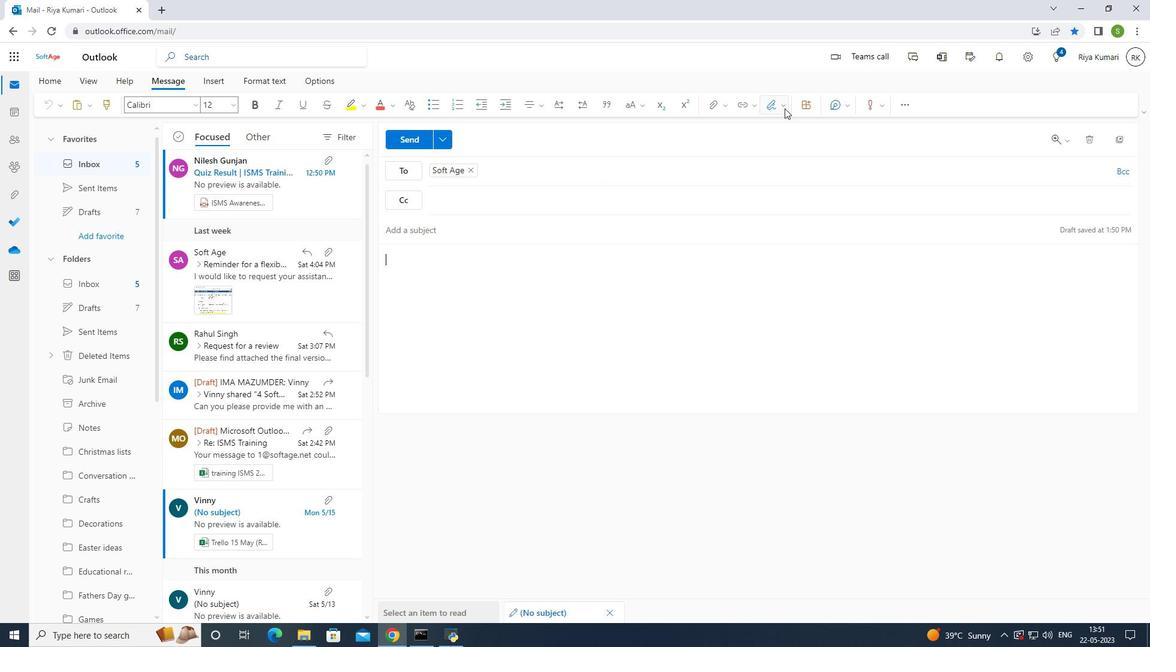 
Action: Mouse moved to (764, 128)
Screenshot: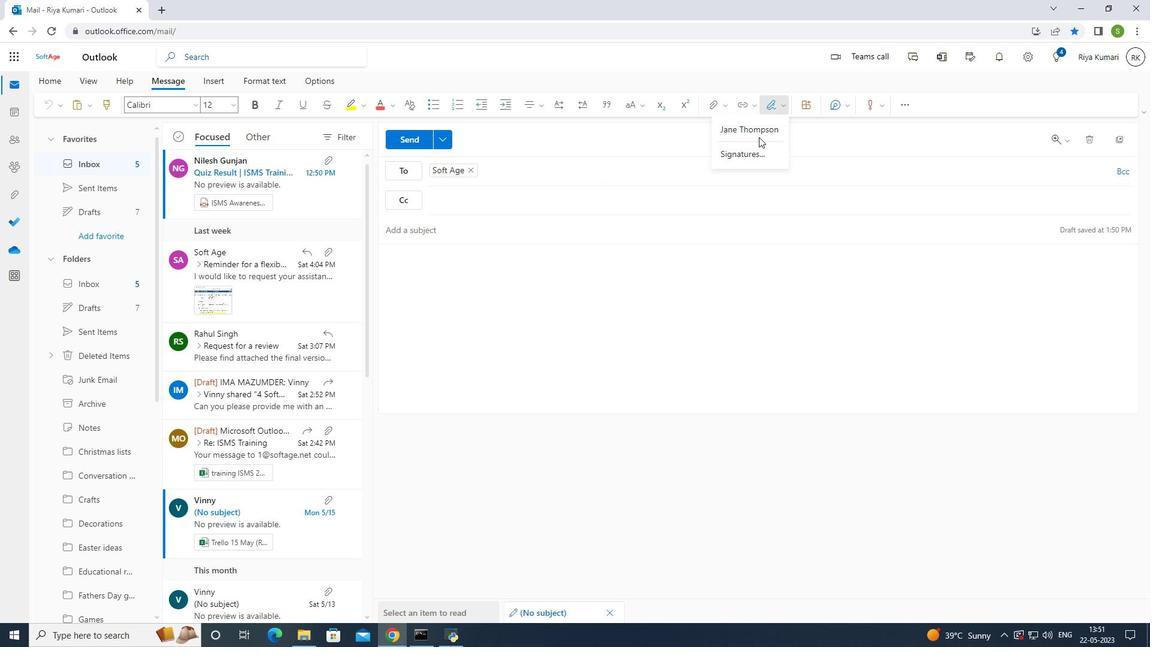 
Action: Mouse pressed left at (764, 128)
Screenshot: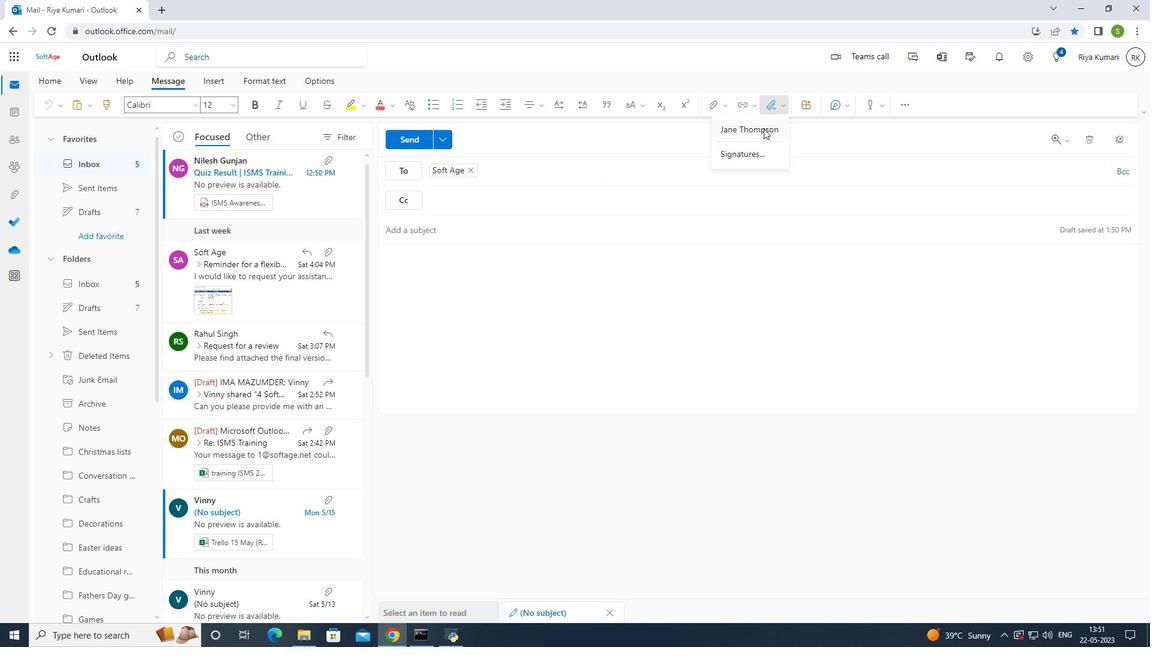 
Action: Mouse moved to (628, 263)
Screenshot: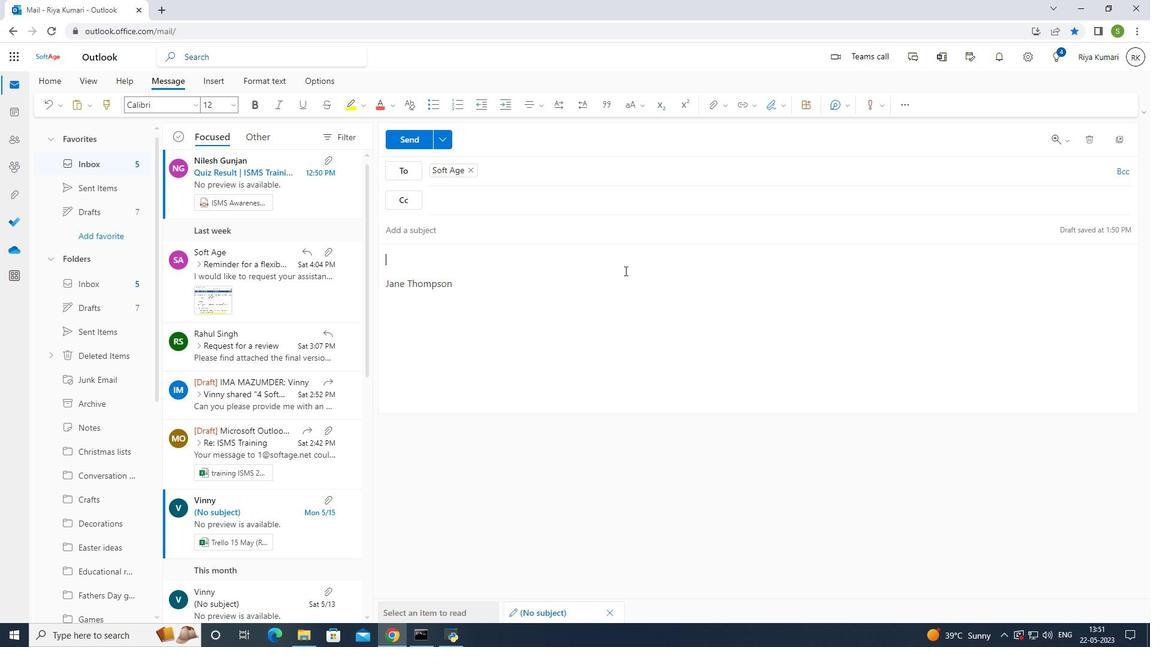 
Action: Key pressed <Key.shift><Key.shift><Key.shift><Key.shift><Key.shift><Key.shift><Key.shift><Key.shift><Key.shift><Key.shift><Key.shift><Key.shift><Key.shift>Best<Key.space>wishes<Key.space>for<Key.space>a<Key.space>happy<Key.space>fea<Key.backspace>thers<Key.space>day<Key.left><Key.left><Key.left><Key.left><Key.left><Key.left><Key.left><Key.left><Key.left><Key.backspace>a<Key.right><Key.right><Key.right><Key.right><Key.right><Key.right><Key.right><Key.right><Key.right>.
Screenshot: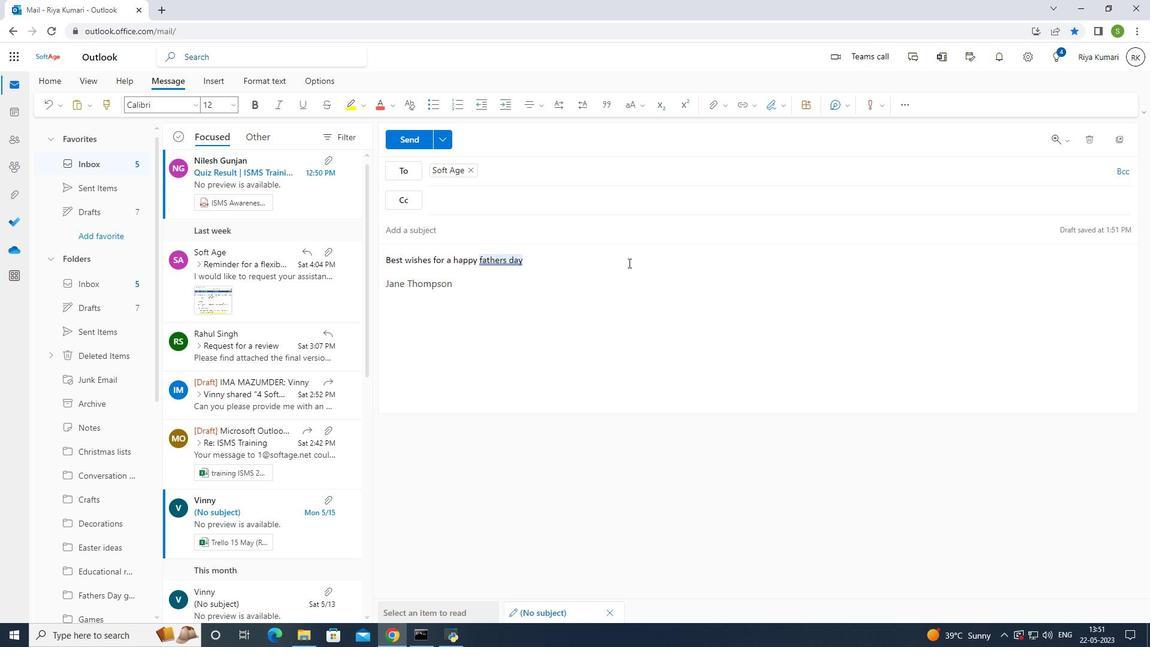 
Action: Mouse moved to (82, 315)
Screenshot: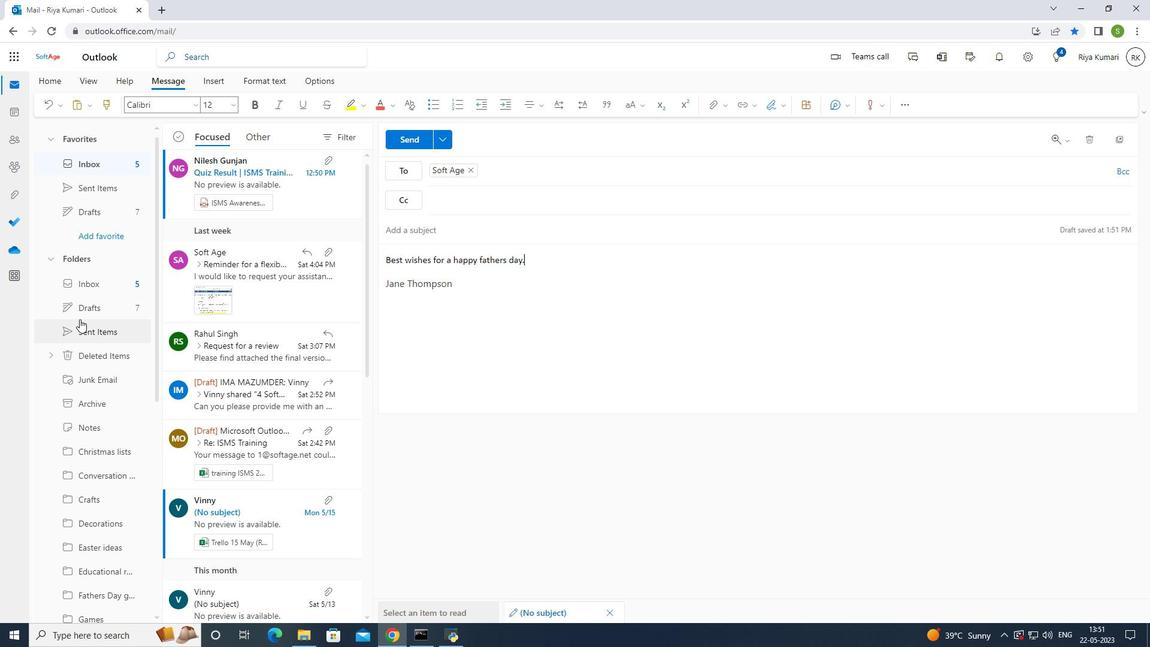 
Action: Mouse scrolled (82, 314) with delta (0, 0)
Screenshot: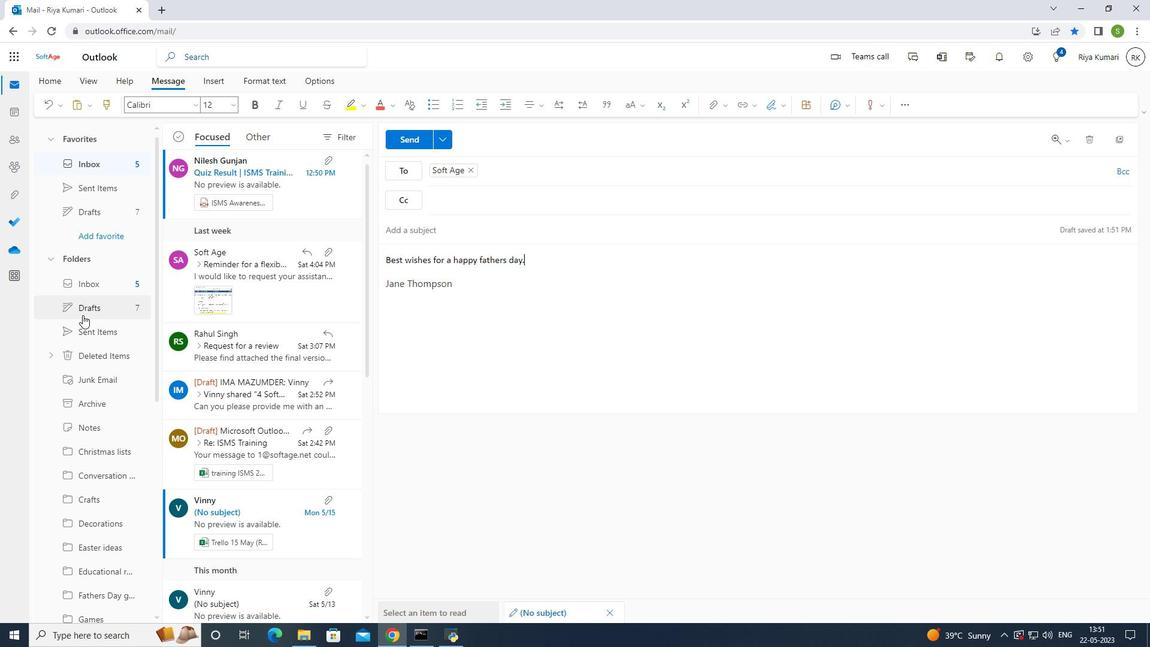 
Action: Mouse scrolled (82, 314) with delta (0, 0)
Screenshot: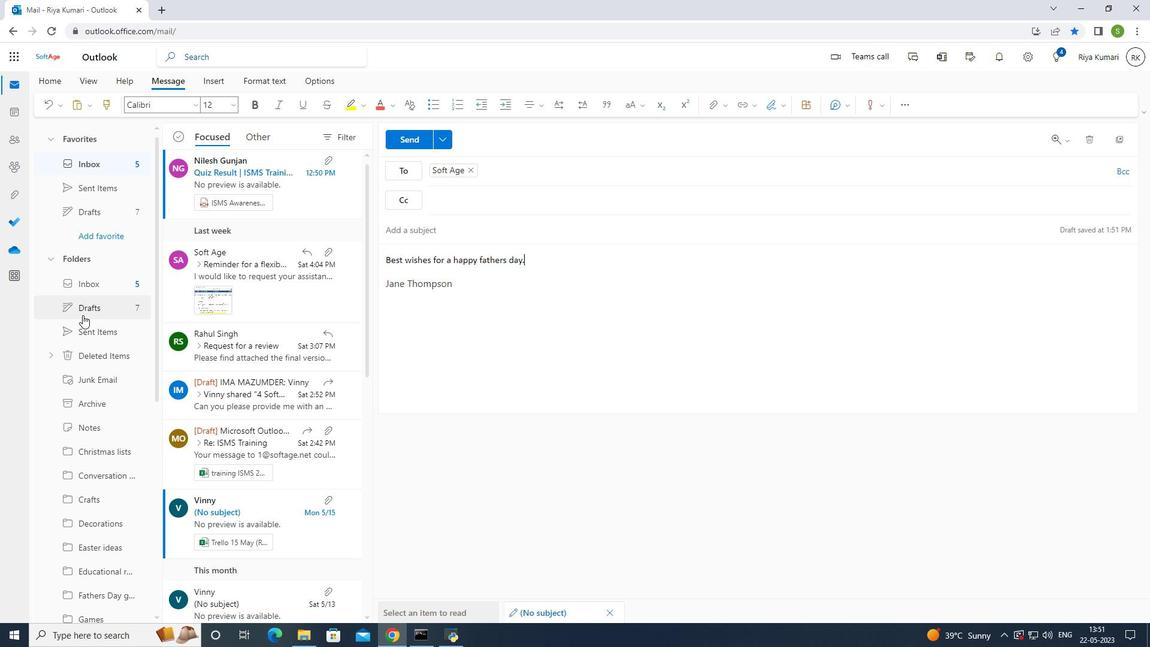 
Action: Mouse scrolled (82, 314) with delta (0, 0)
Screenshot: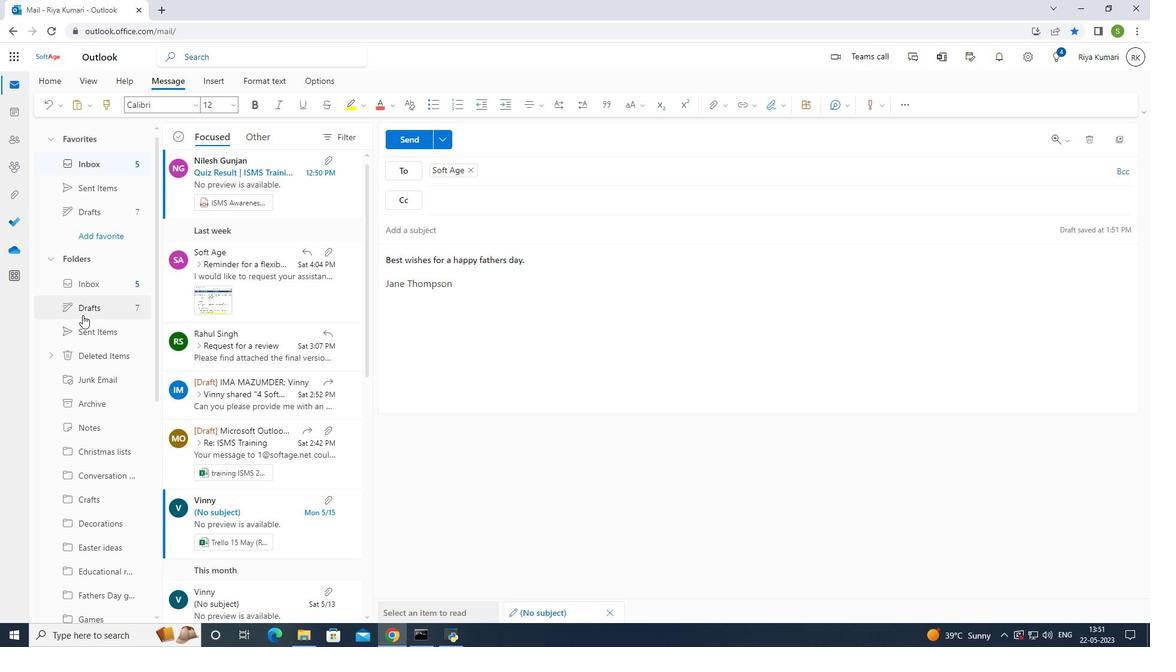 
Action: Mouse scrolled (82, 314) with delta (0, 0)
Screenshot: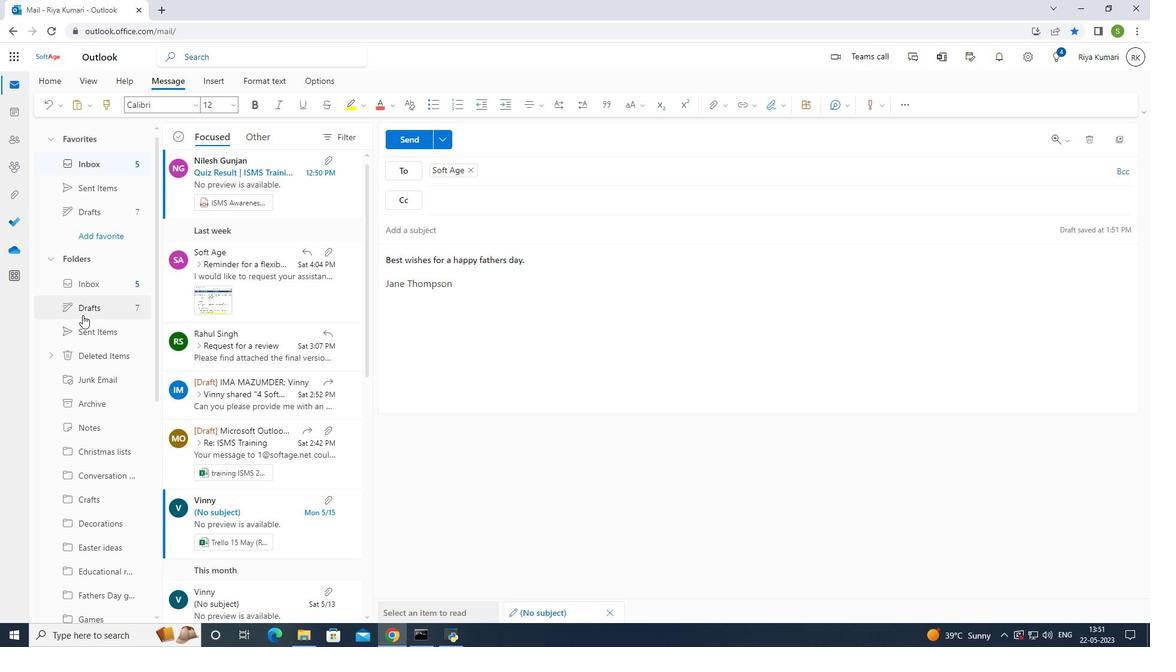 
Action: Mouse moved to (83, 311)
Screenshot: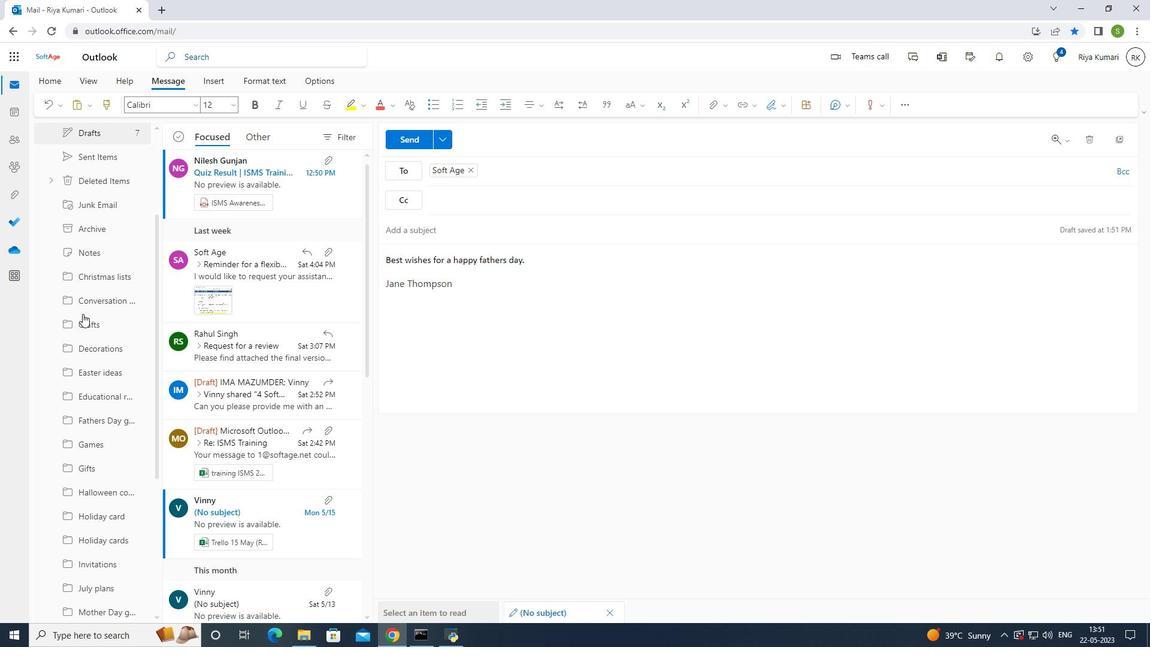 
Action: Mouse scrolled (83, 311) with delta (0, 0)
Screenshot: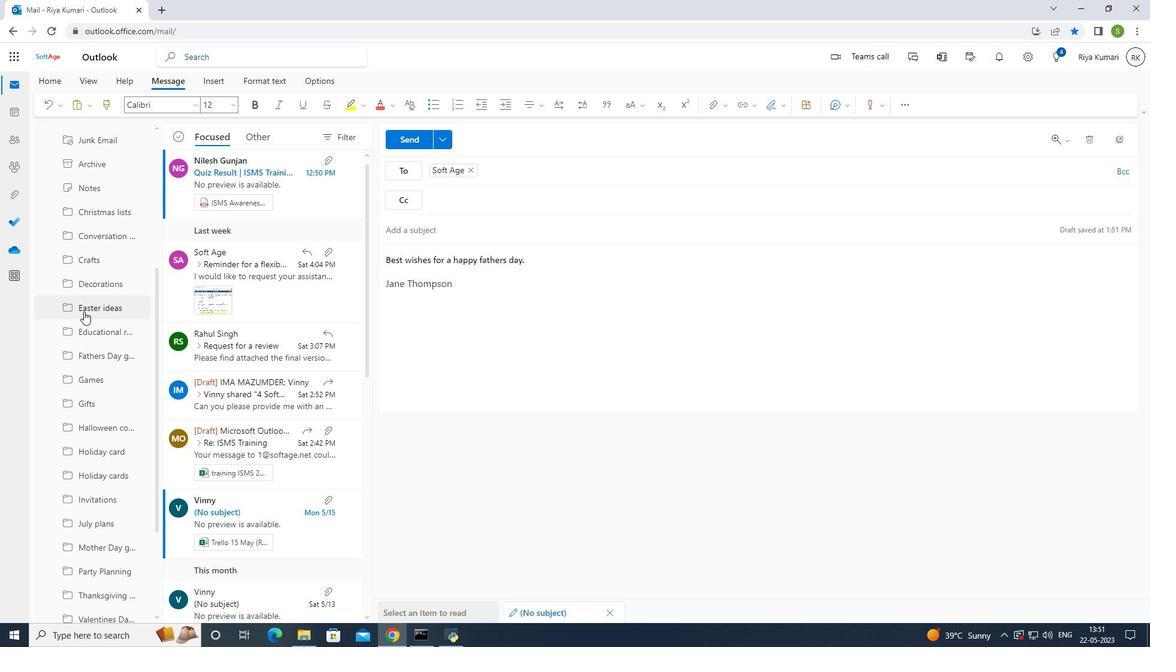 
Action: Mouse scrolled (83, 311) with delta (0, 0)
Screenshot: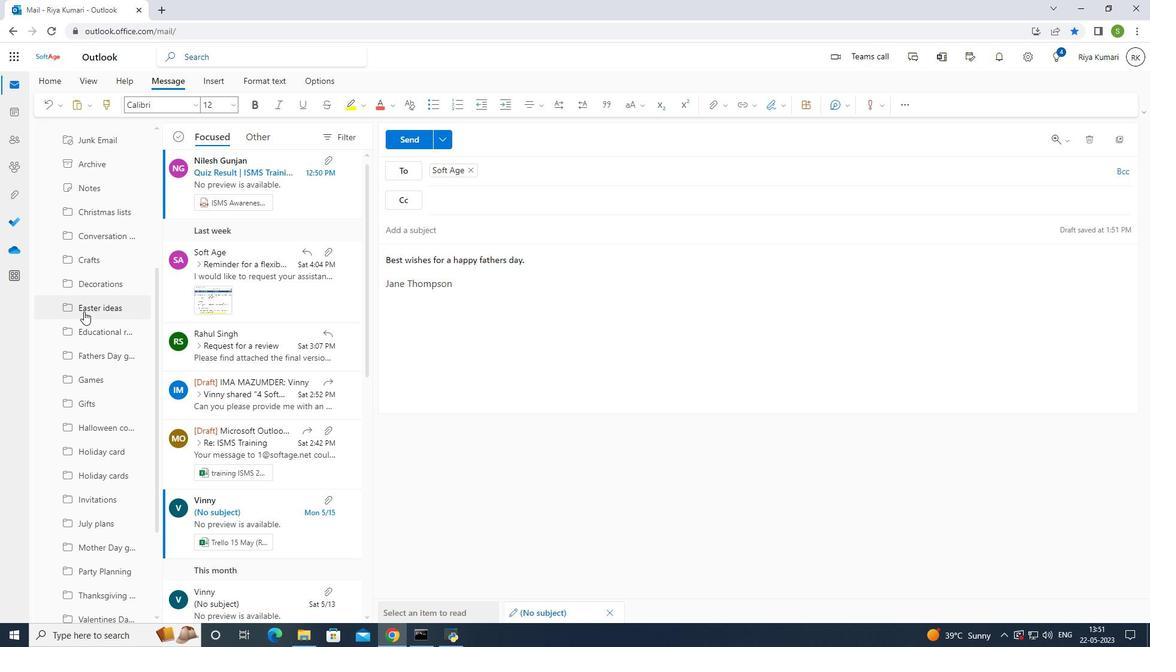 
Action: Mouse scrolled (83, 311) with delta (0, 0)
Screenshot: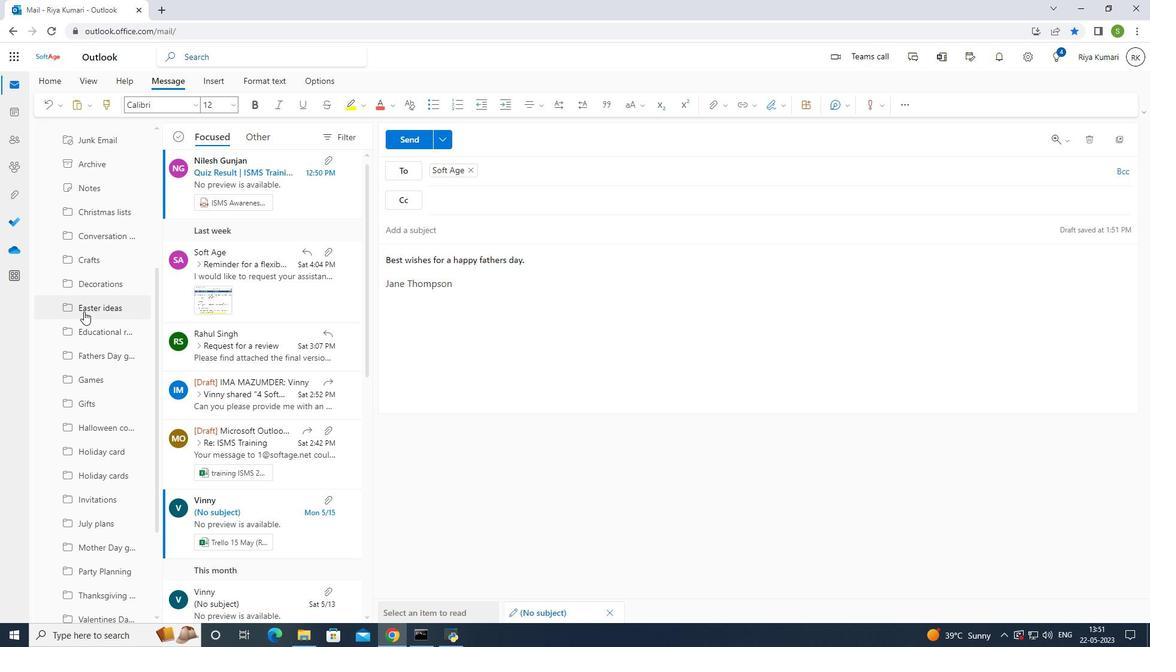 
Action: Mouse scrolled (83, 311) with delta (0, 0)
Screenshot: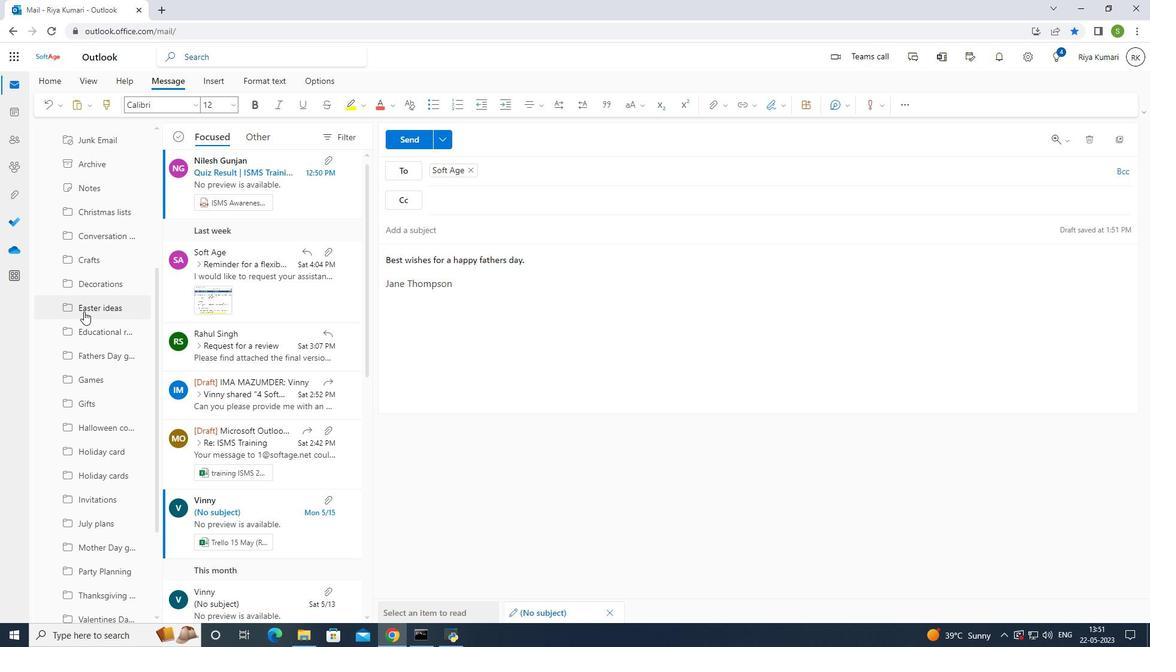 
Action: Mouse moved to (85, 309)
Screenshot: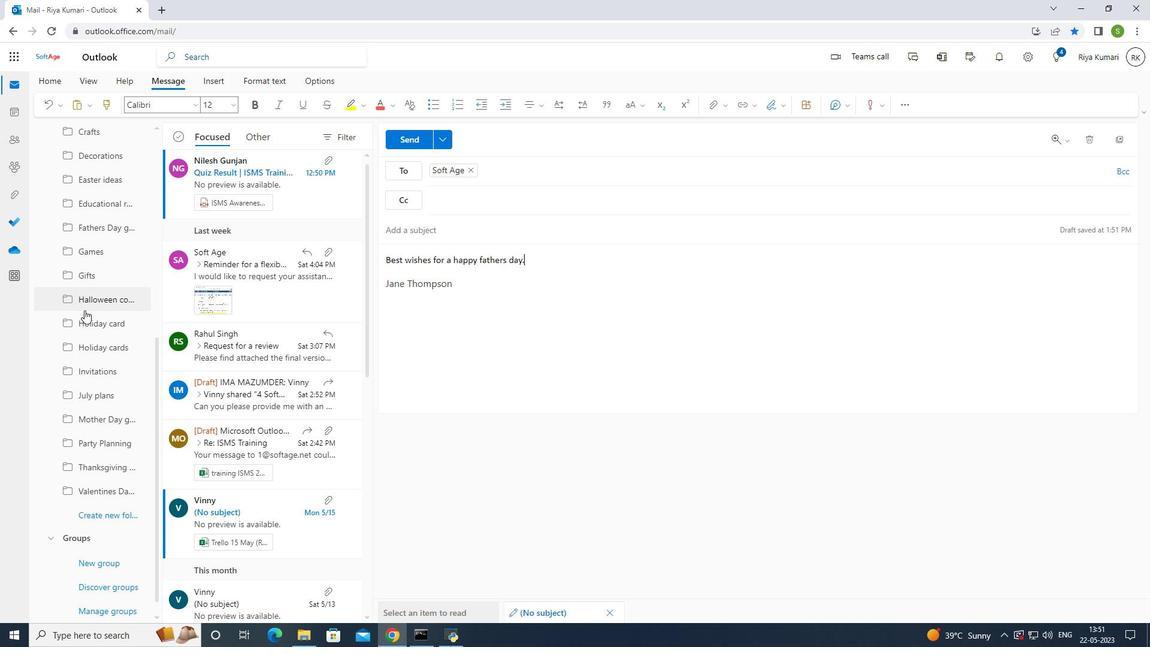 
Action: Mouse scrolled (85, 308) with delta (0, 0)
Screenshot: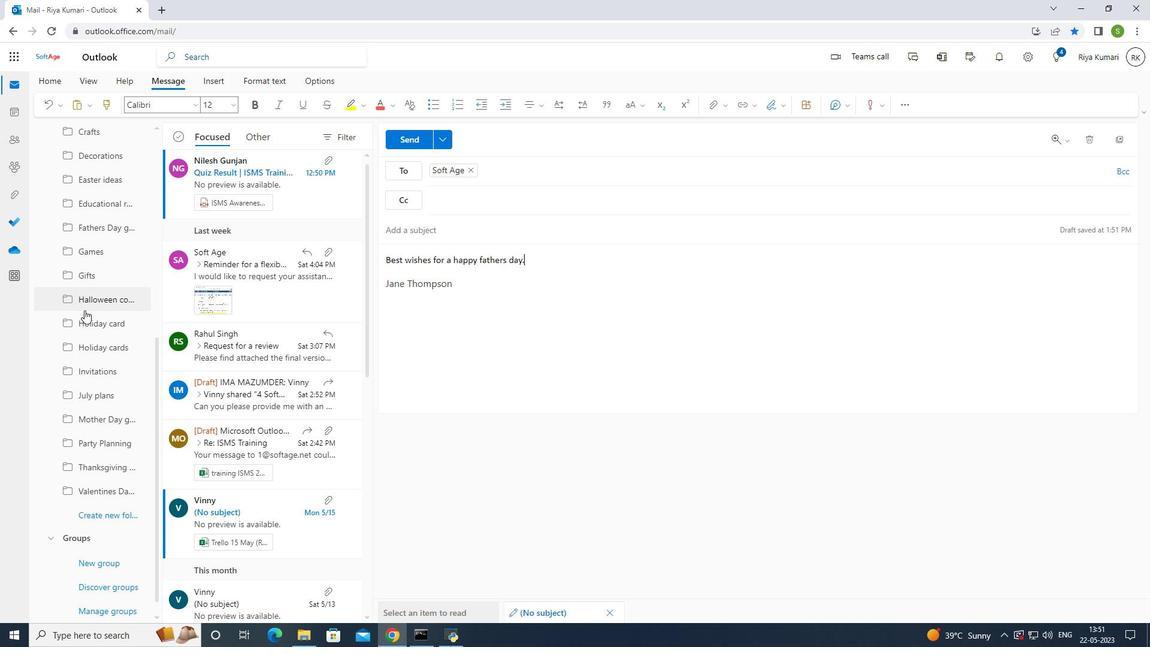 
Action: Mouse moved to (86, 309)
Screenshot: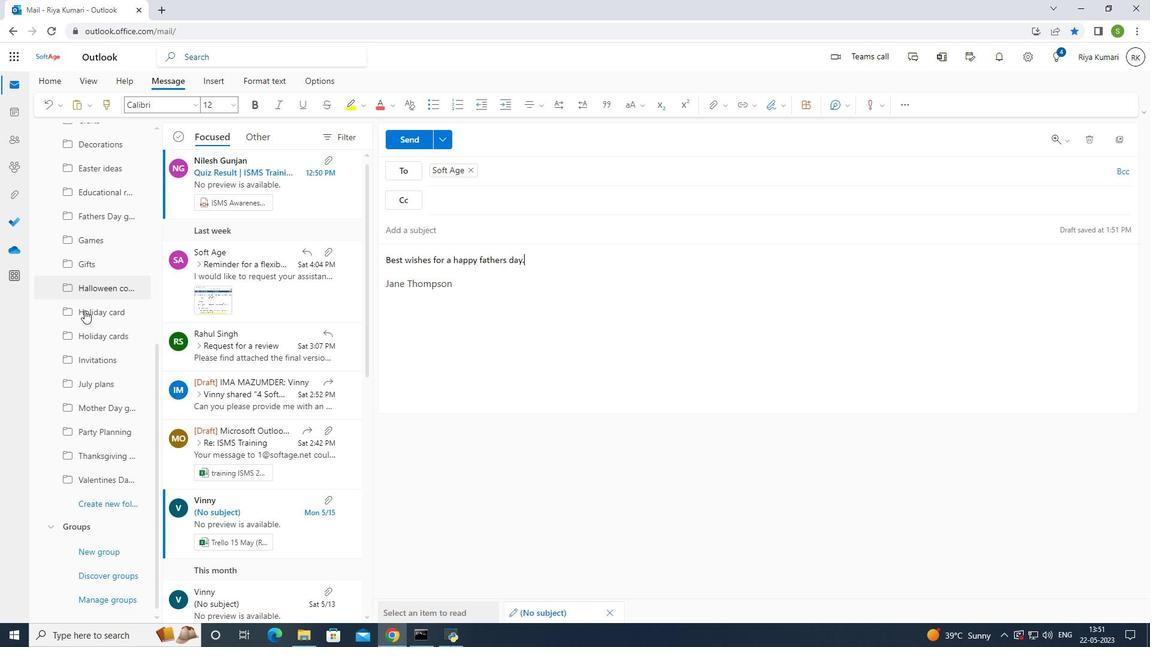 
Action: Mouse scrolled (86, 309) with delta (0, 0)
Screenshot: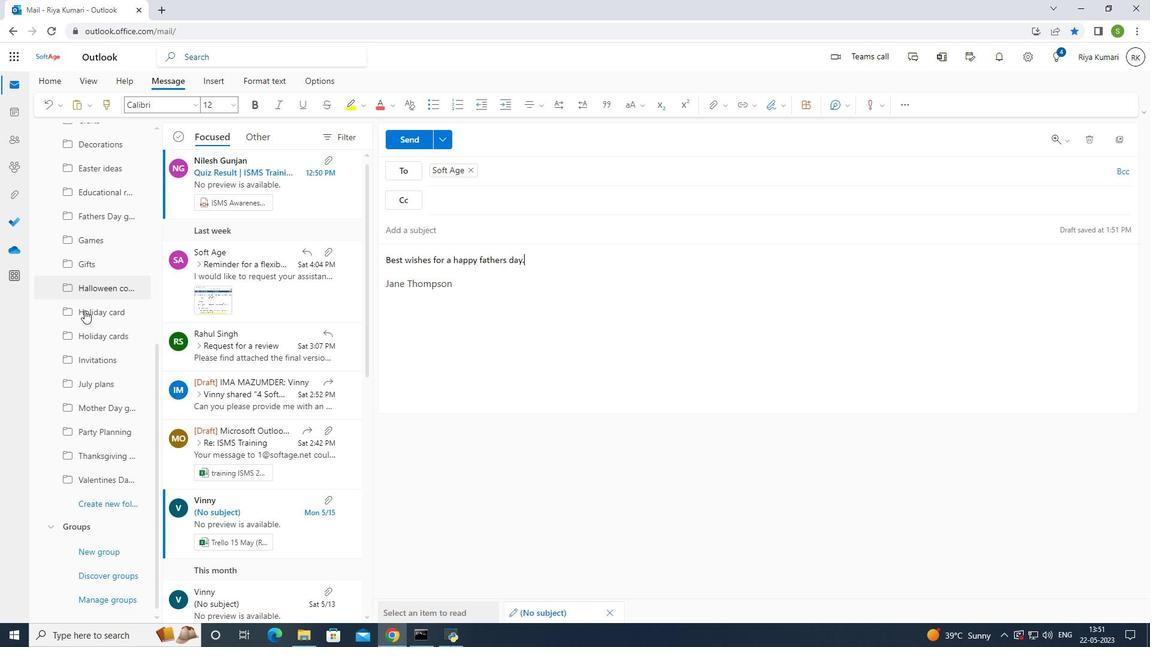 
Action: Mouse scrolled (86, 309) with delta (0, 0)
Screenshot: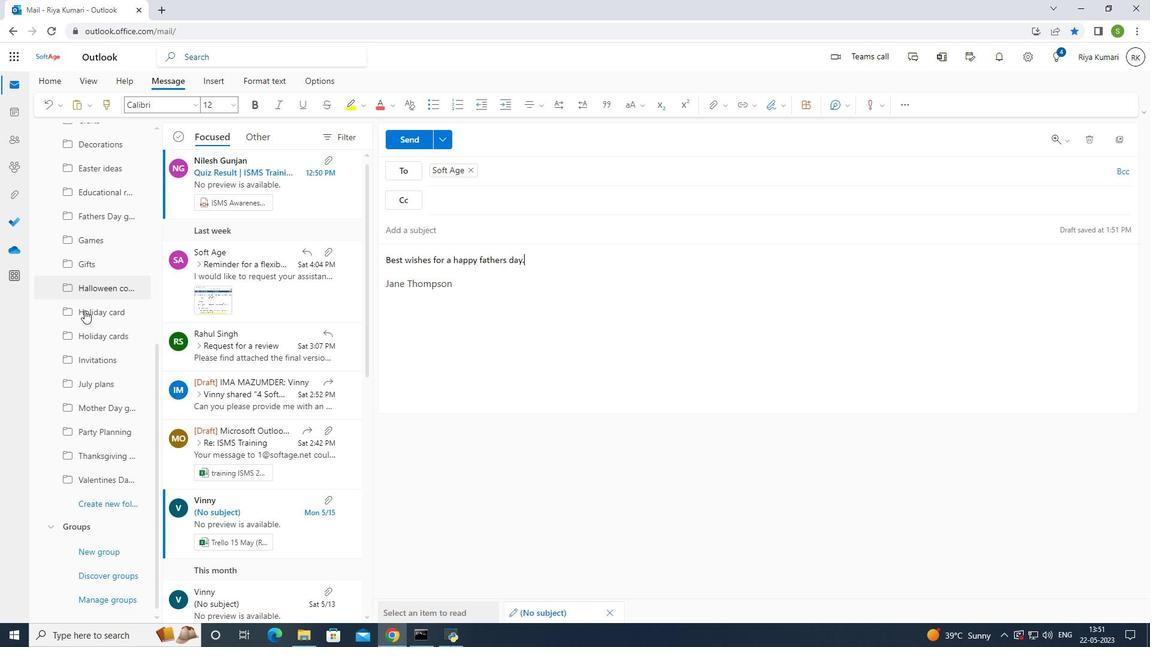 
Action: Mouse scrolled (86, 309) with delta (0, 0)
Screenshot: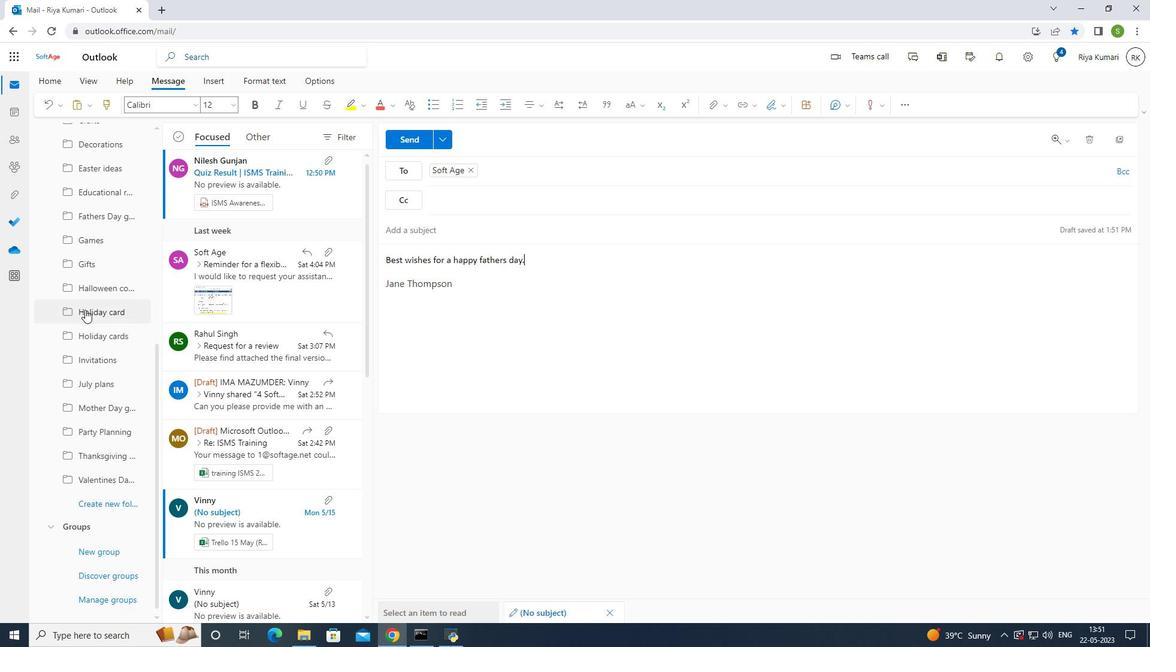 
Action: Mouse moved to (115, 499)
Screenshot: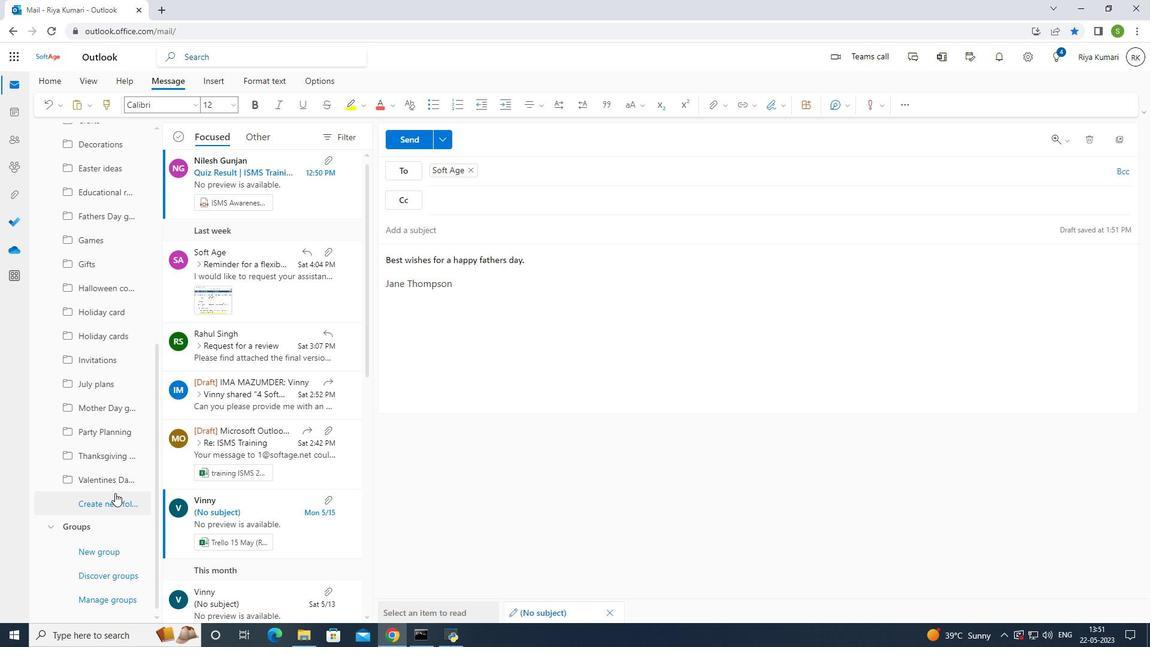 
Action: Mouse pressed left at (115, 499)
Screenshot: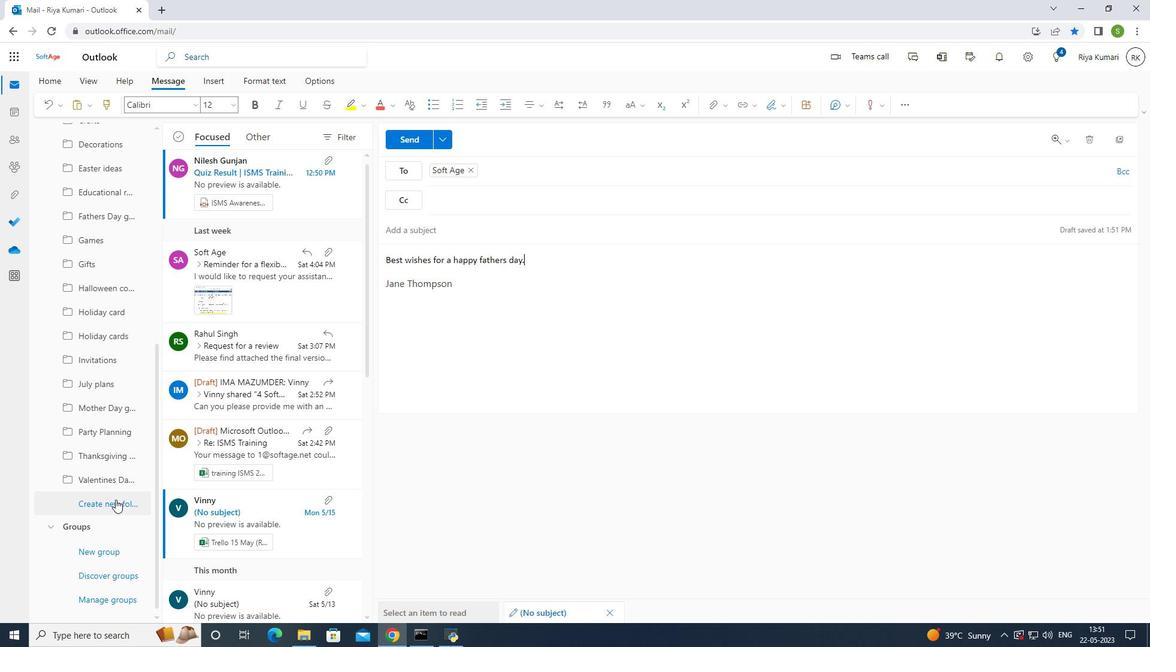 
Action: Mouse moved to (476, 338)
Screenshot: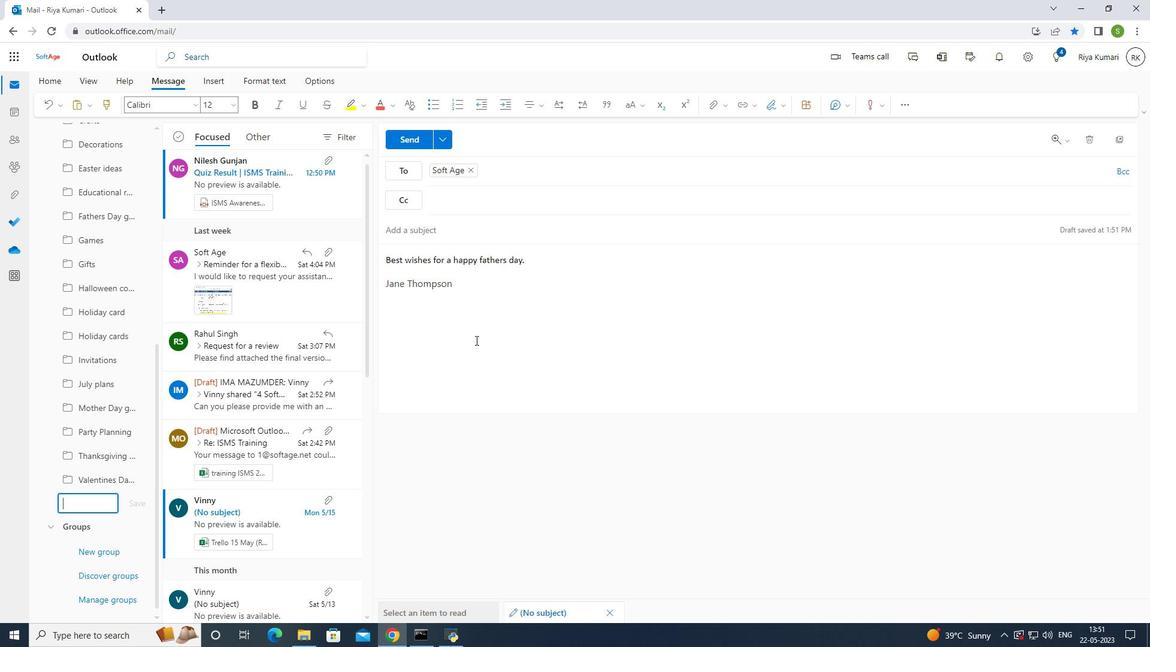 
Action: Key pressed <Key.shift>Toys
Screenshot: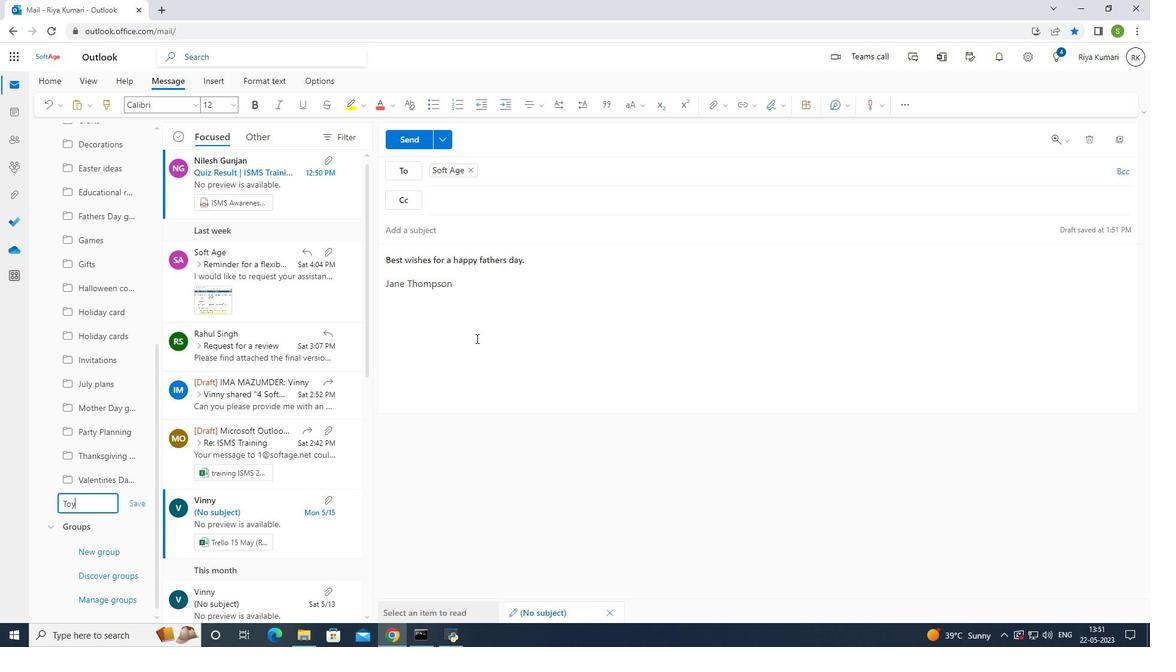 
Action: Mouse moved to (133, 498)
Screenshot: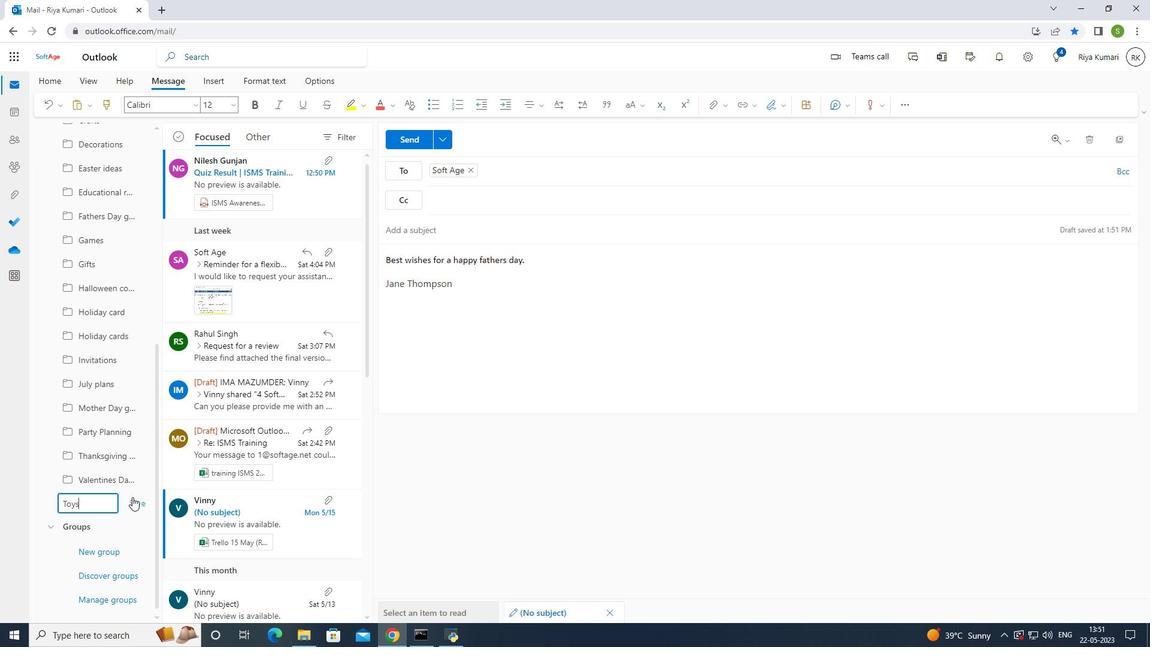 
Action: Mouse pressed left at (133, 498)
Screenshot: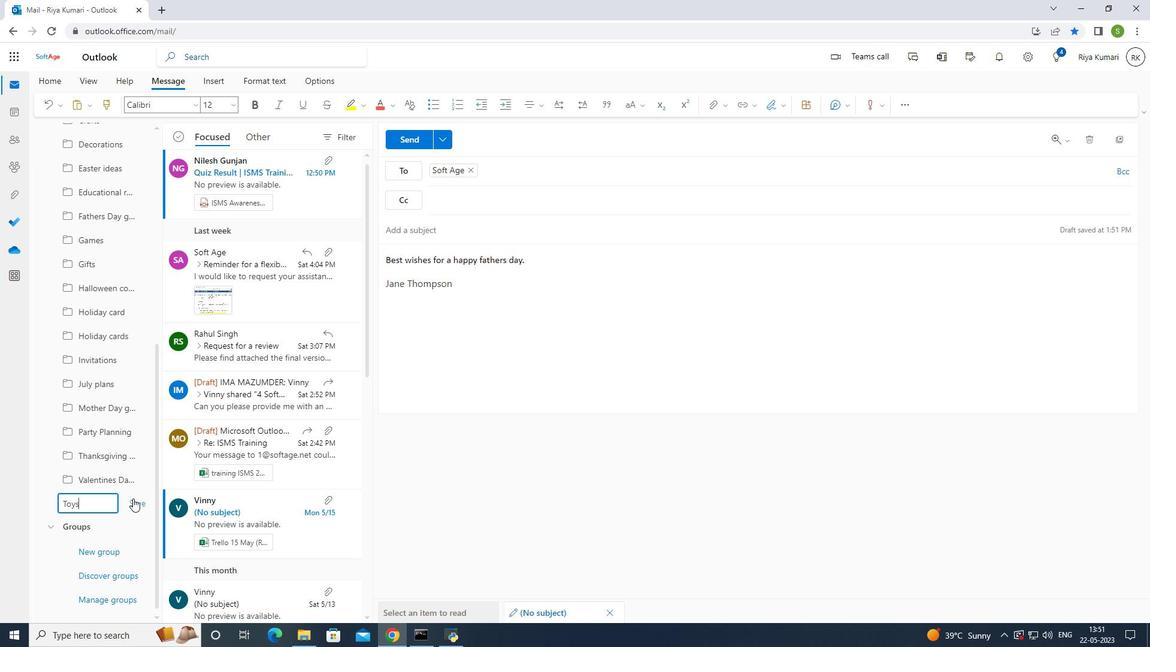 
Action: Mouse moved to (421, 137)
Screenshot: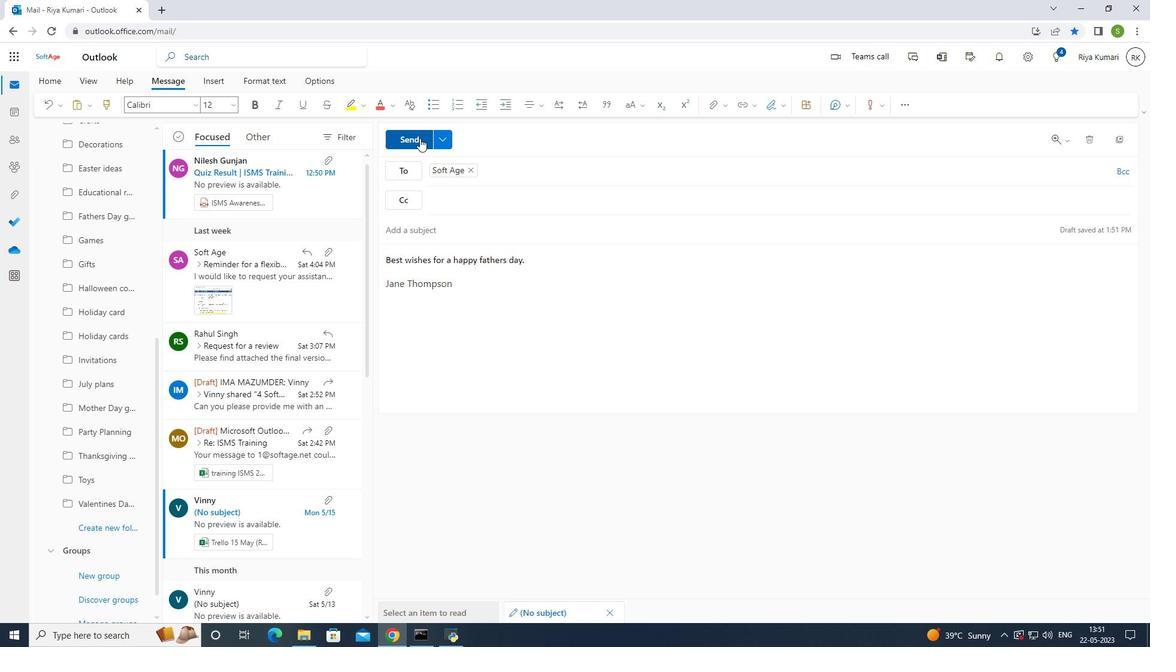 
Action: Mouse pressed left at (421, 137)
Screenshot: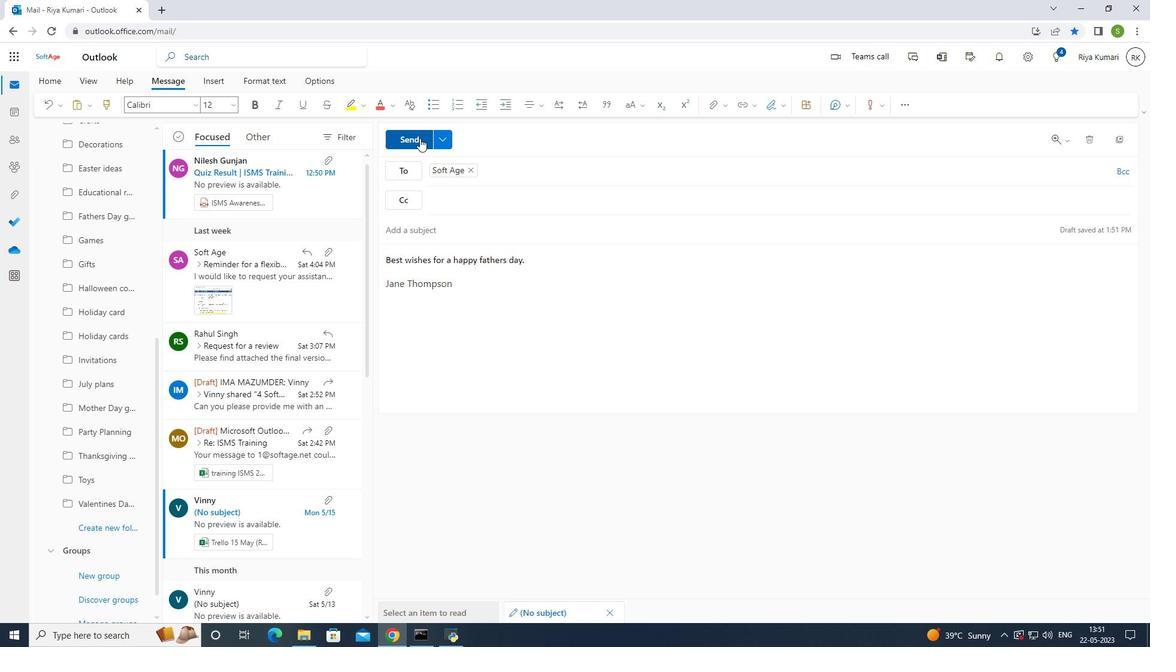 
Action: Mouse moved to (559, 366)
Screenshot: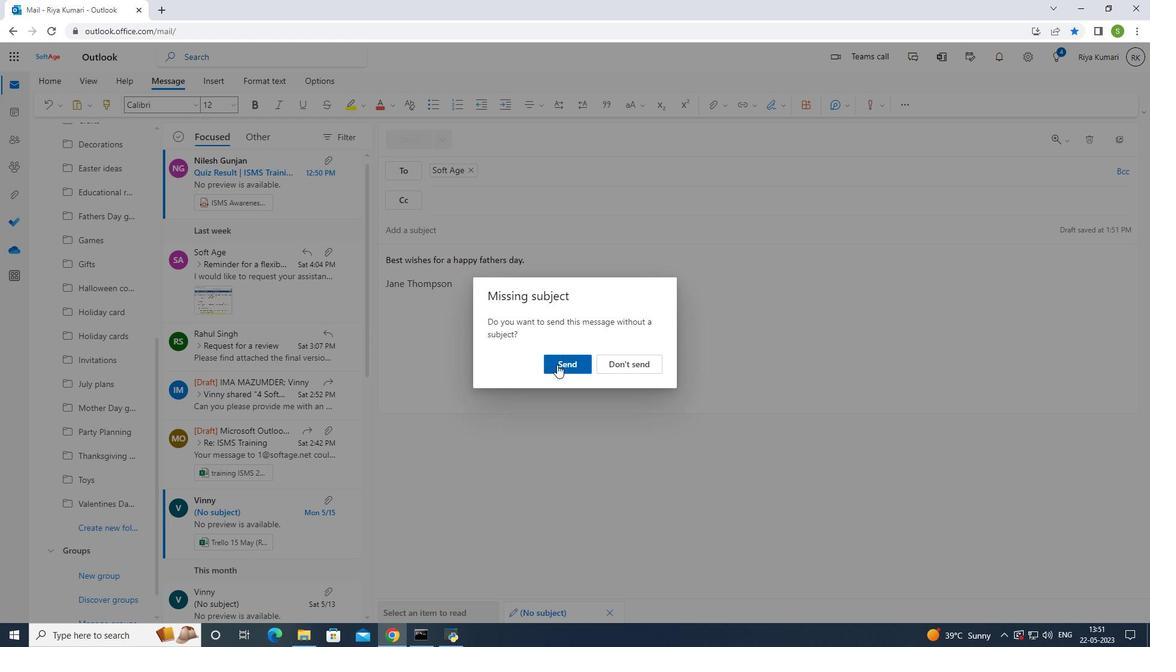 
Action: Mouse pressed left at (558, 365)
Screenshot: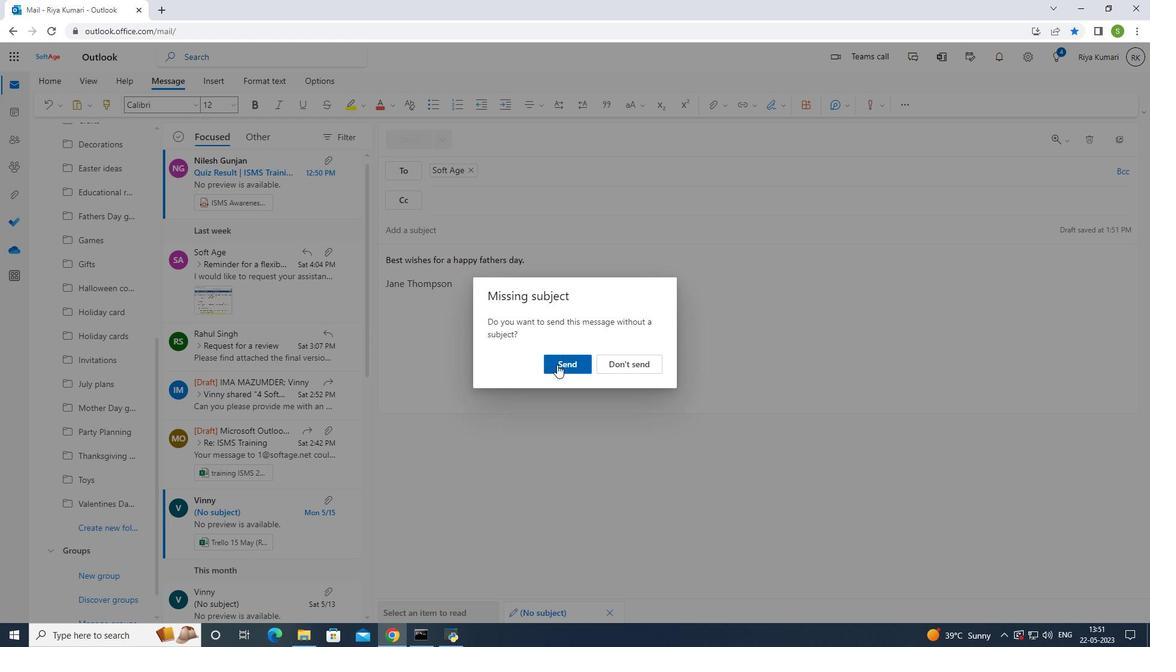 
Action: Mouse moved to (604, 349)
Screenshot: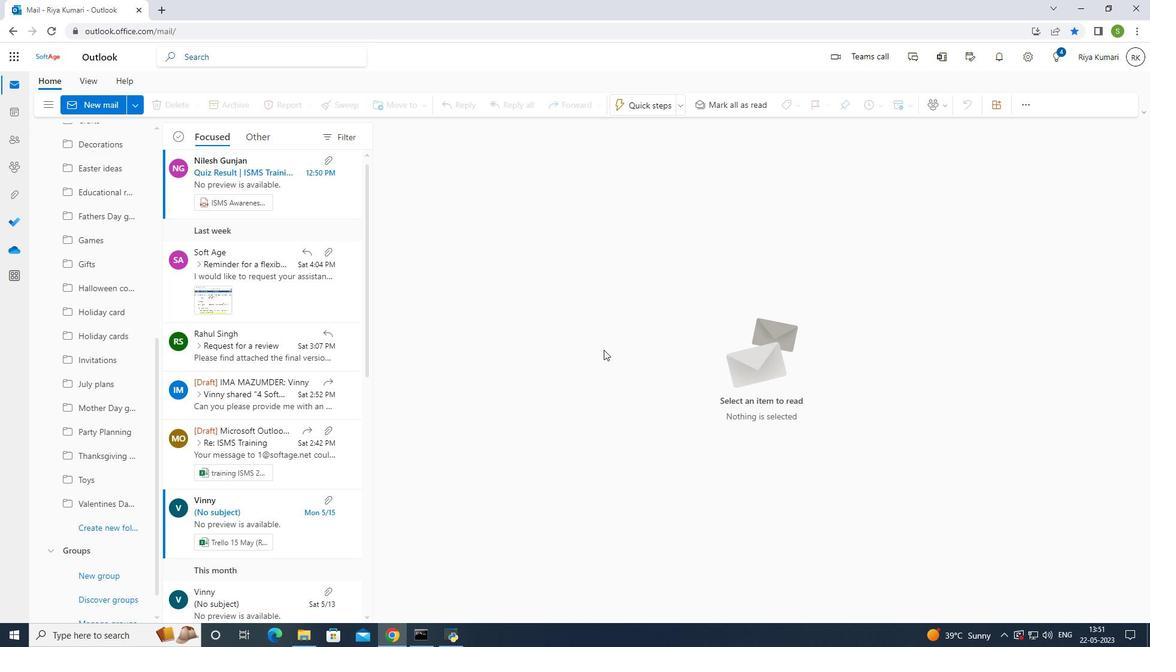
